 Task: Prepare the "User list" page setting.
Action: Mouse moved to (1102, 125)
Screenshot: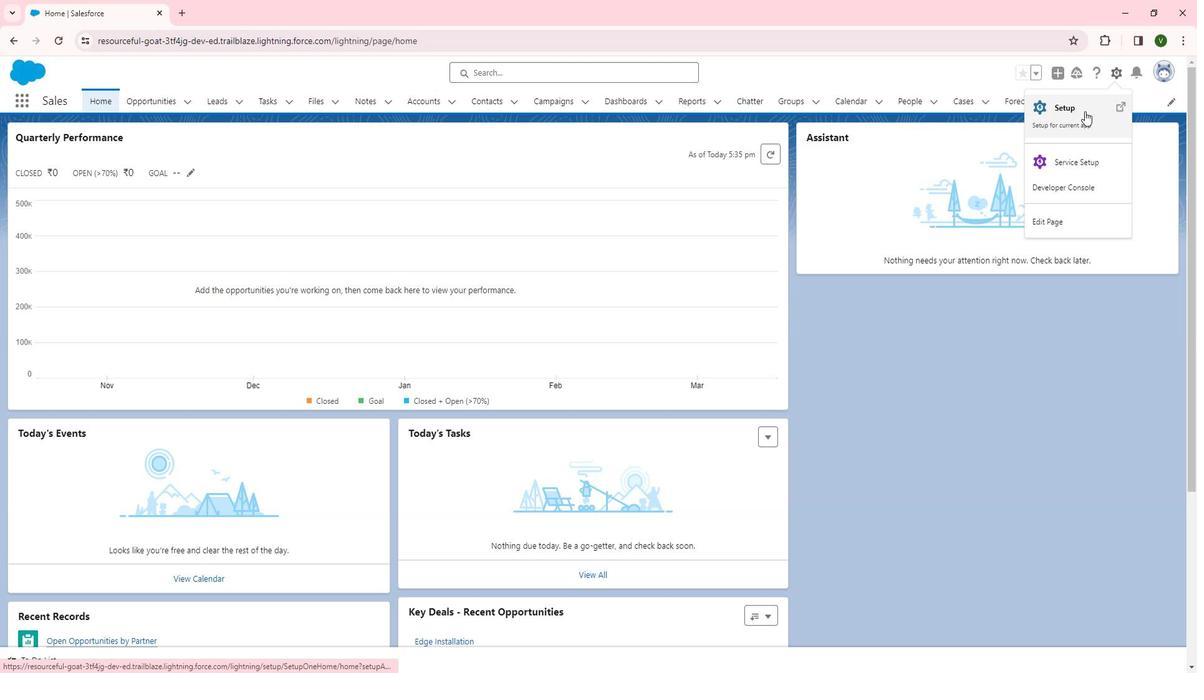 
Action: Mouse pressed left at (1102, 125)
Screenshot: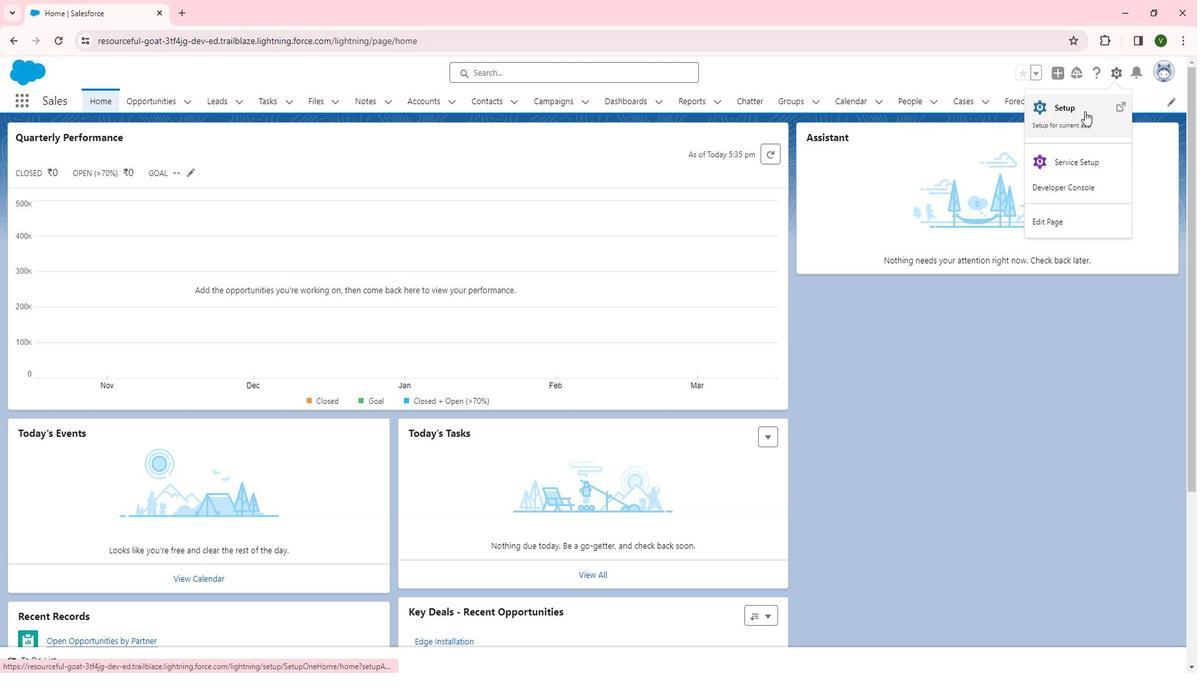 
Action: Mouse moved to (94, 508)
Screenshot: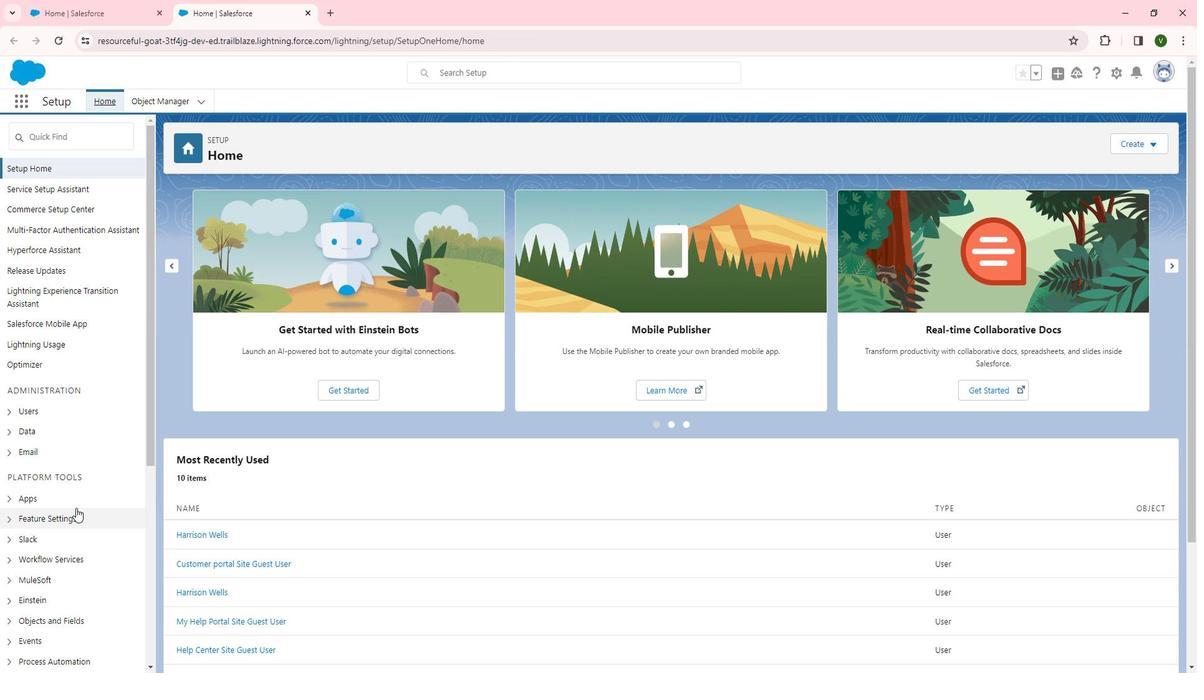 
Action: Mouse scrolled (94, 507) with delta (0, 0)
Screenshot: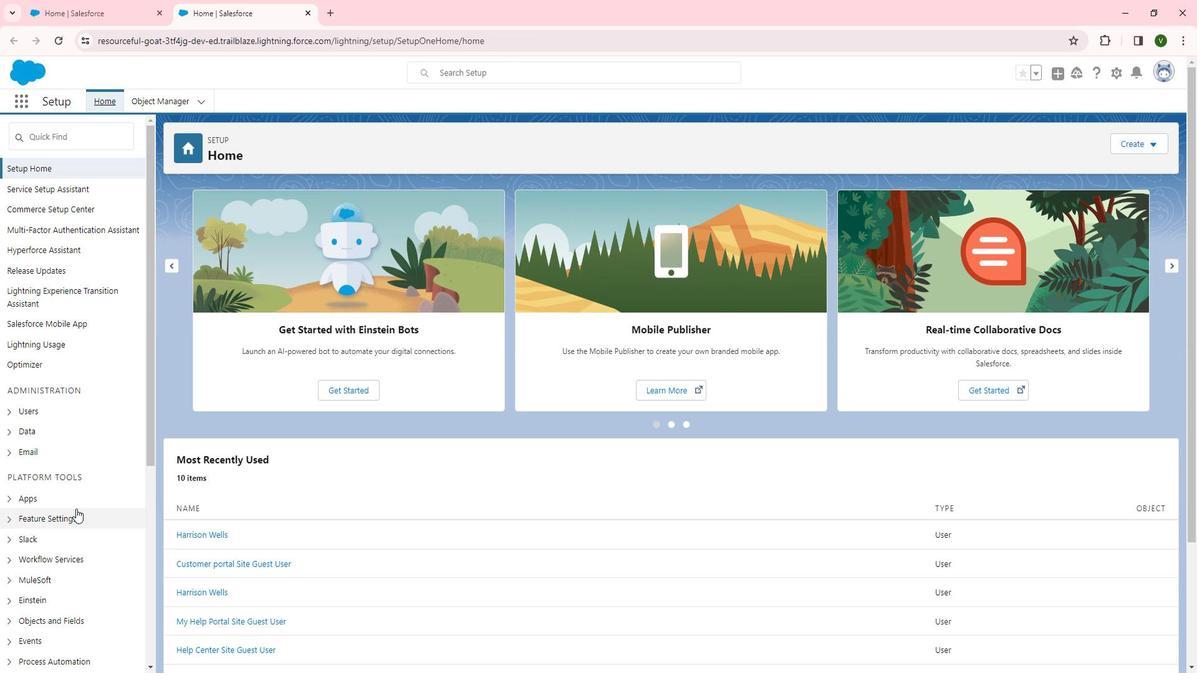 
Action: Mouse scrolled (94, 507) with delta (0, 0)
Screenshot: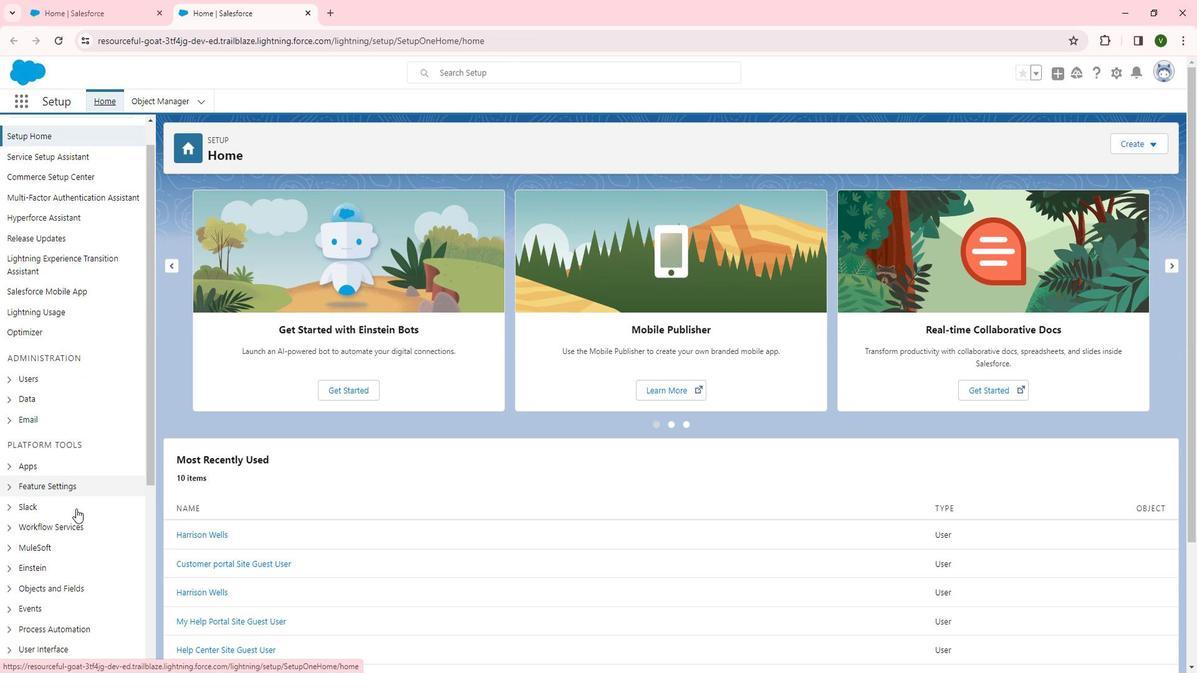 
Action: Mouse moved to (64, 390)
Screenshot: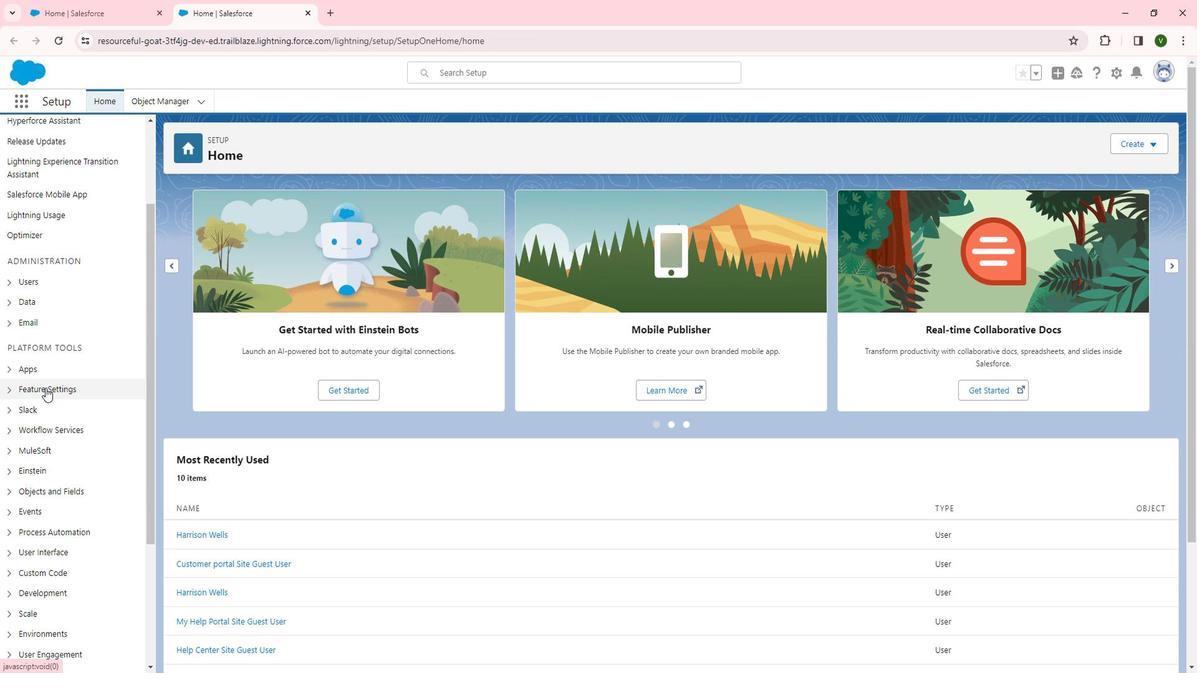 
Action: Mouse pressed left at (64, 390)
Screenshot: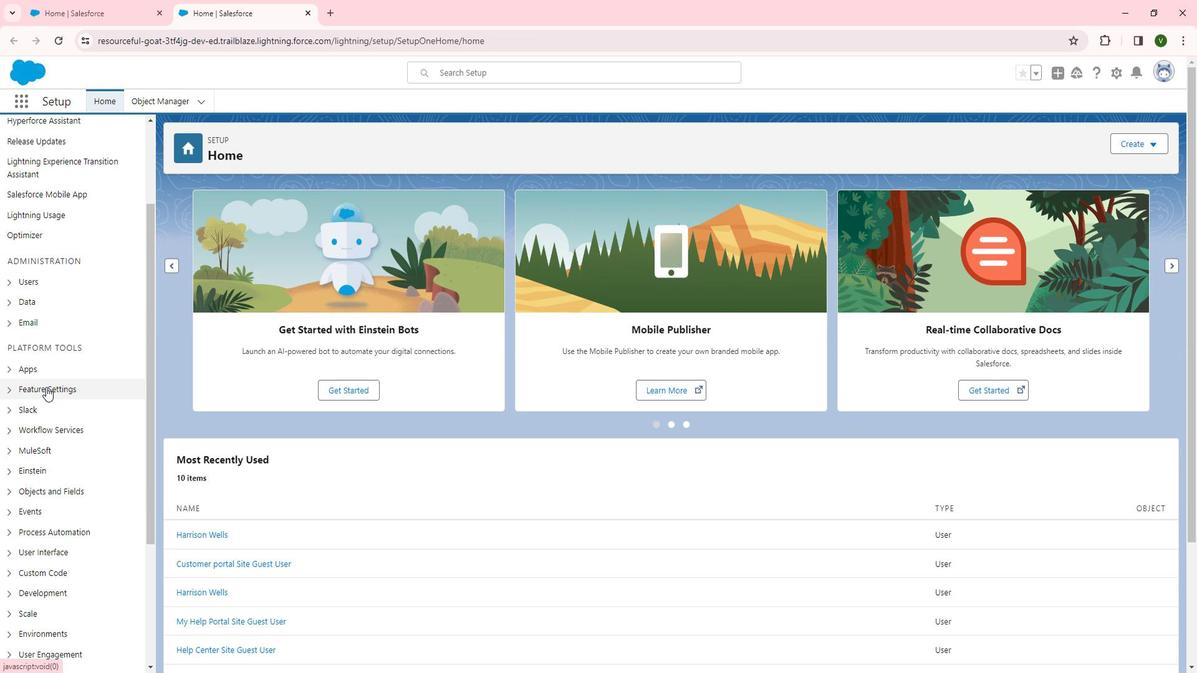 
Action: Mouse moved to (76, 487)
Screenshot: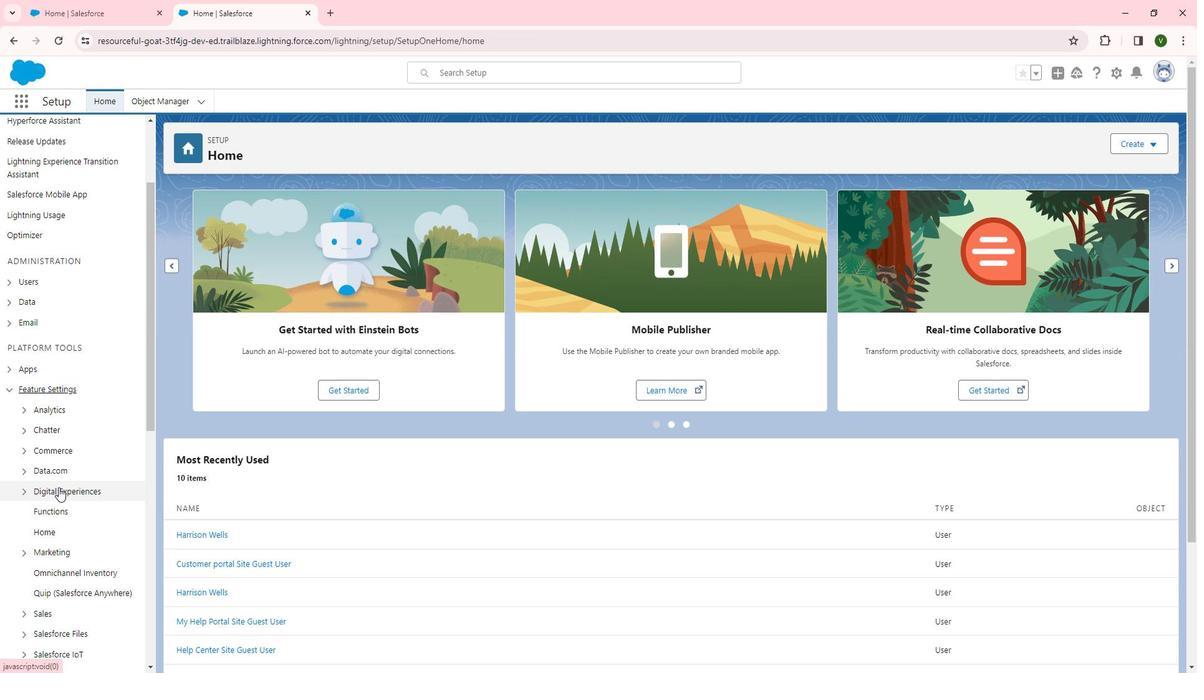 
Action: Mouse pressed left at (76, 487)
Screenshot: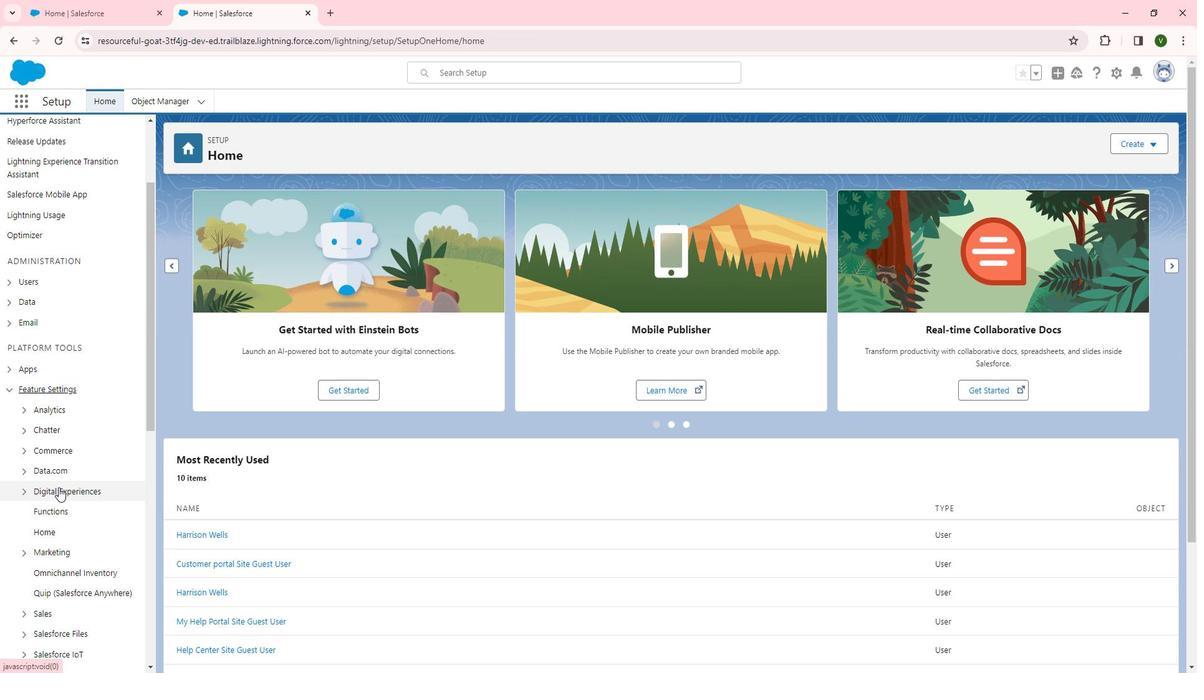 
Action: Mouse scrolled (76, 487) with delta (0, 0)
Screenshot: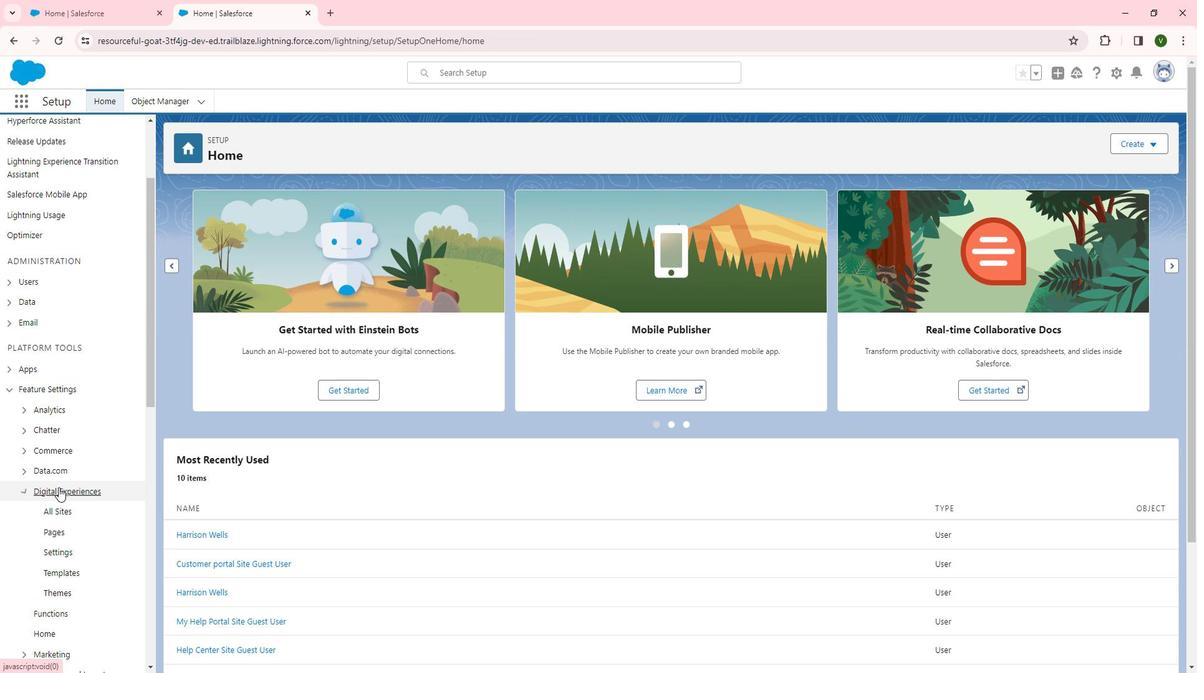 
Action: Mouse scrolled (76, 487) with delta (0, 0)
Screenshot: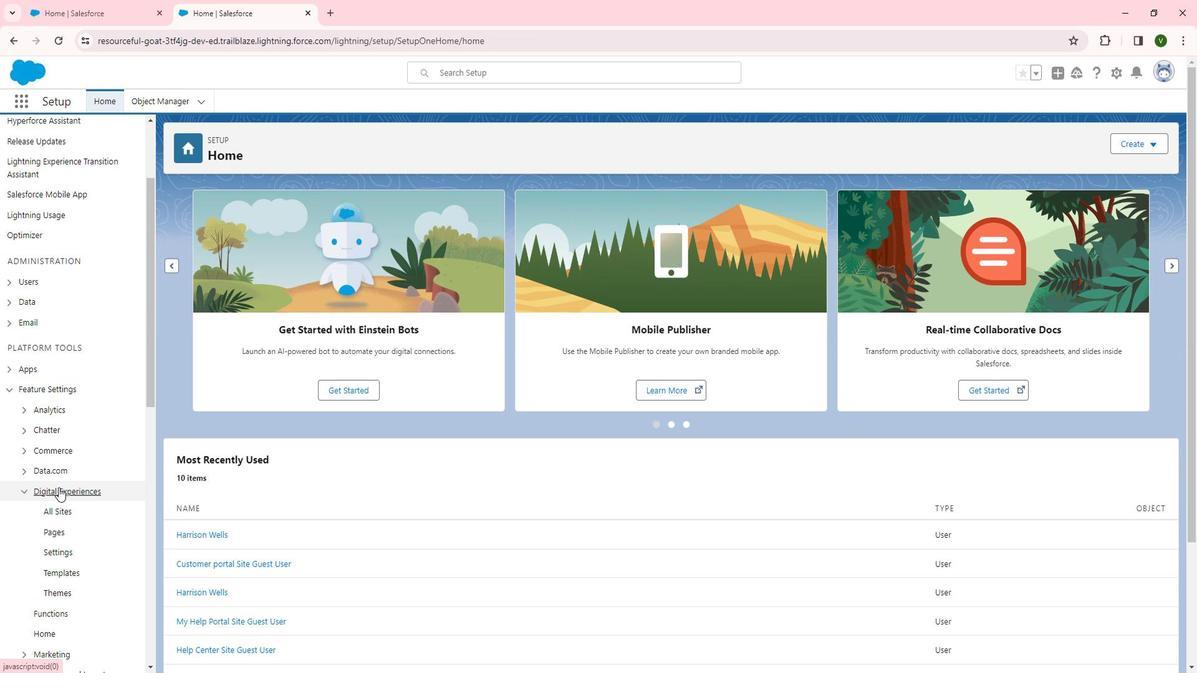 
Action: Mouse moved to (75, 385)
Screenshot: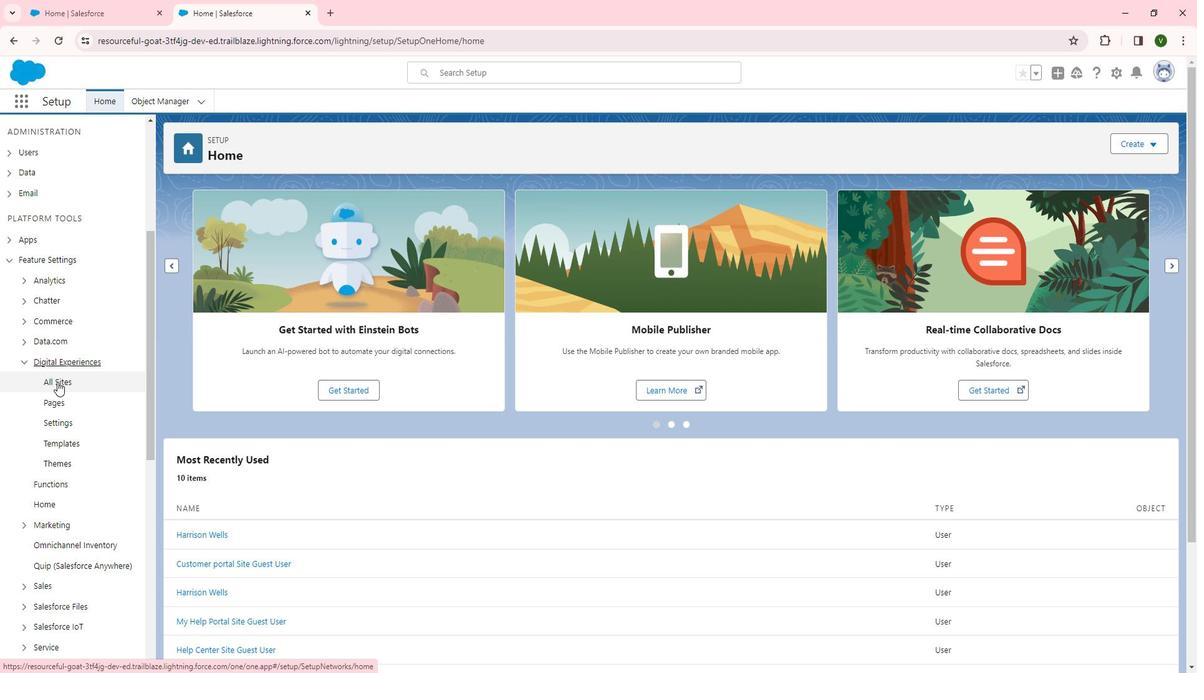 
Action: Mouse pressed left at (75, 385)
Screenshot: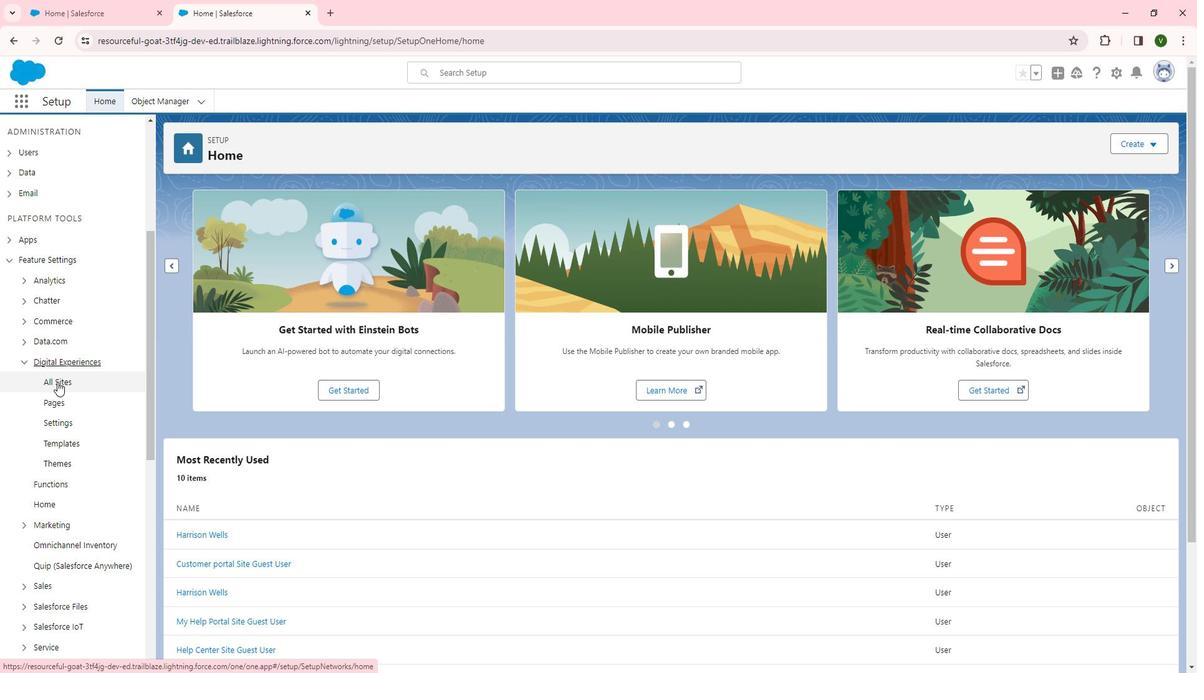 
Action: Mouse moved to (221, 332)
Screenshot: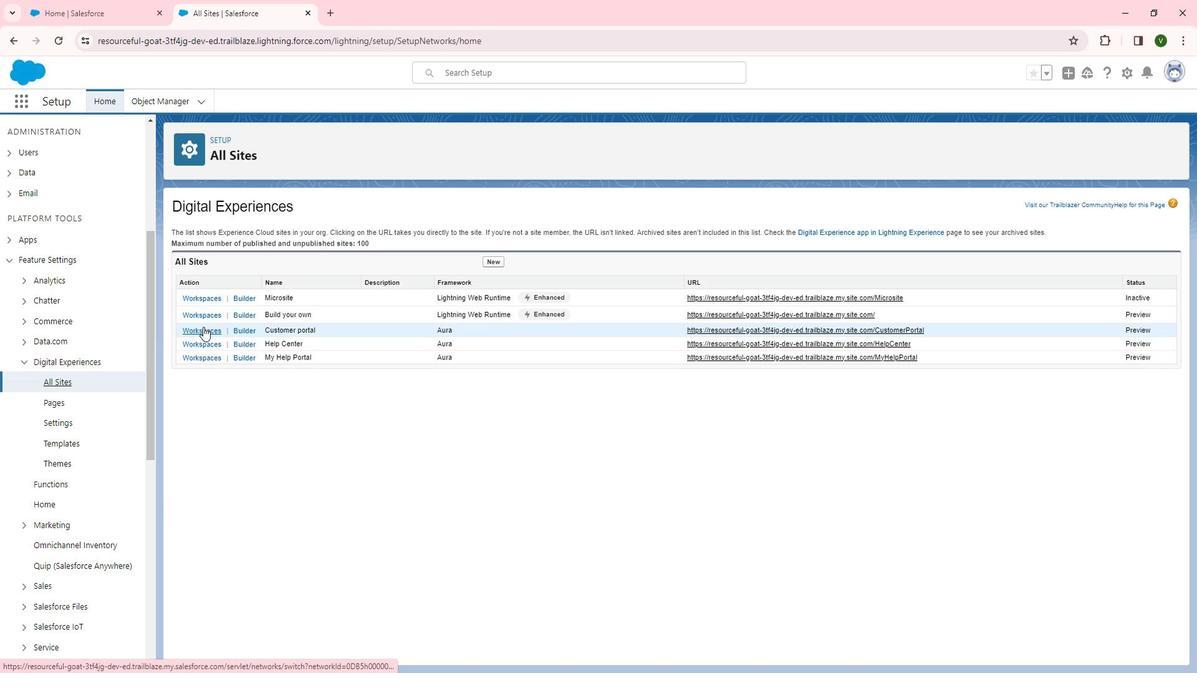 
Action: Mouse pressed left at (221, 332)
Screenshot: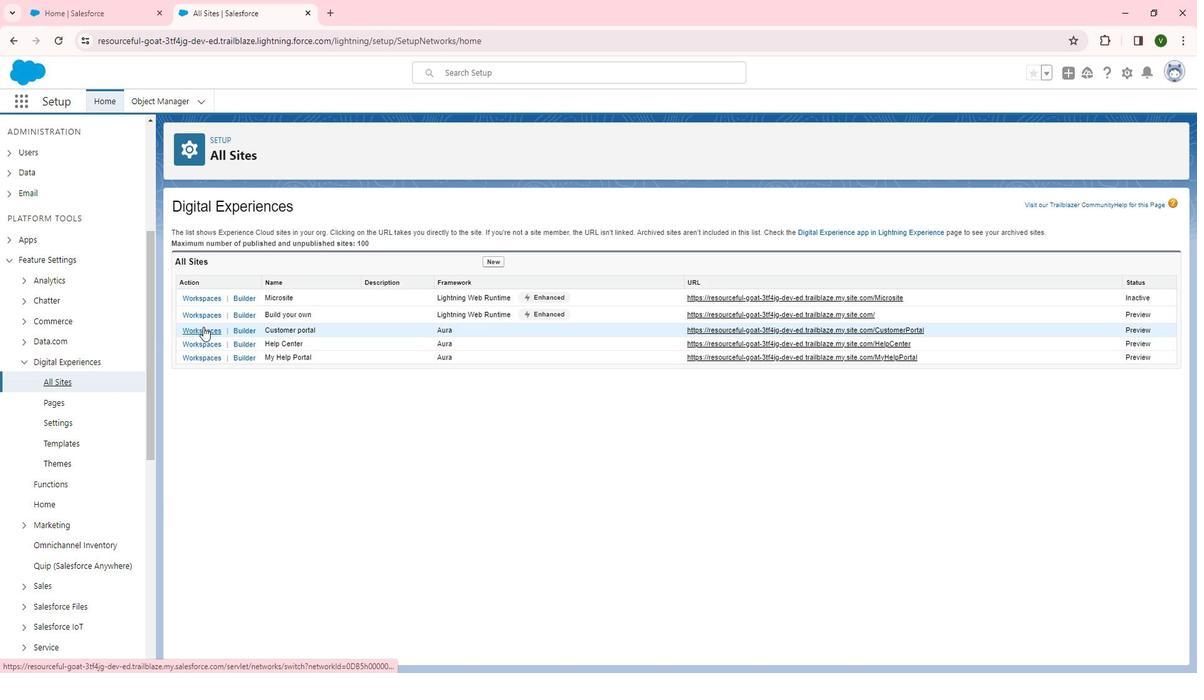 
Action: Mouse moved to (190, 309)
Screenshot: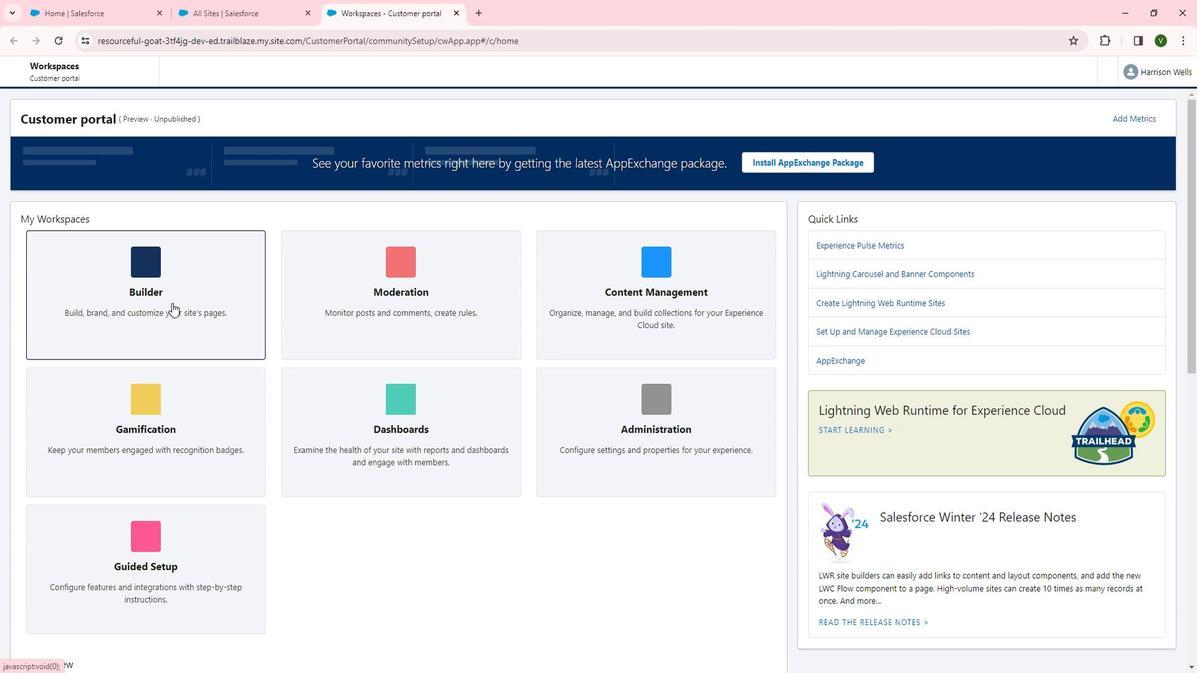 
Action: Mouse pressed left at (190, 309)
Screenshot: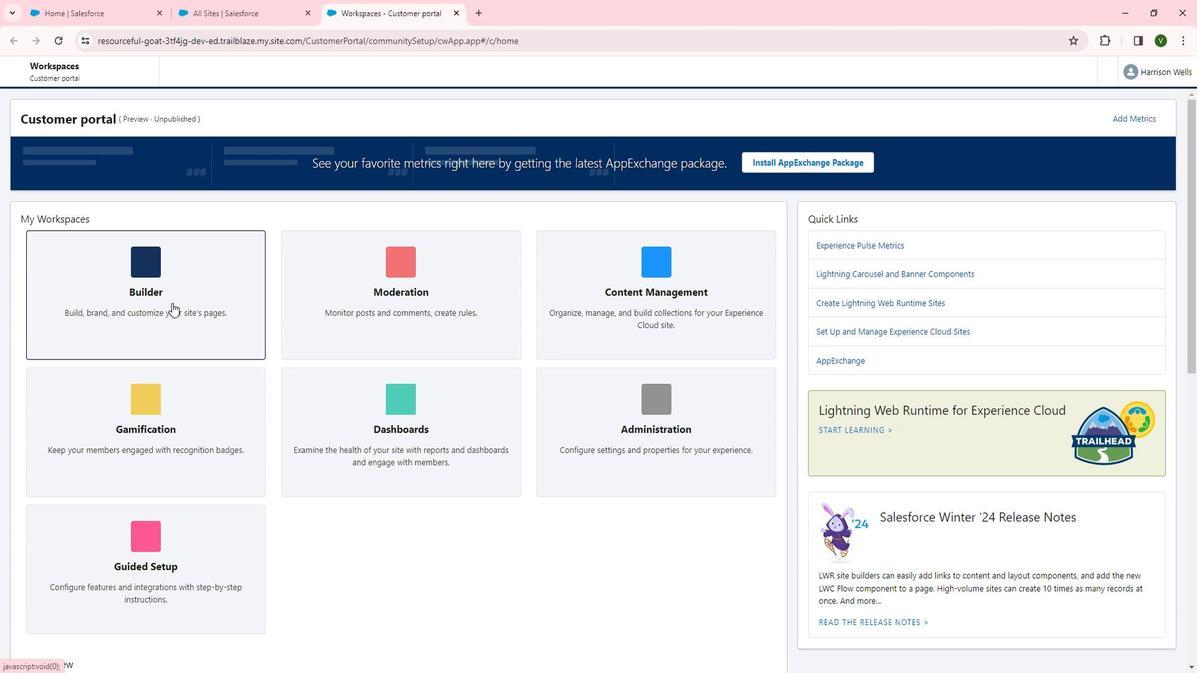 
Action: Mouse moved to (172, 89)
Screenshot: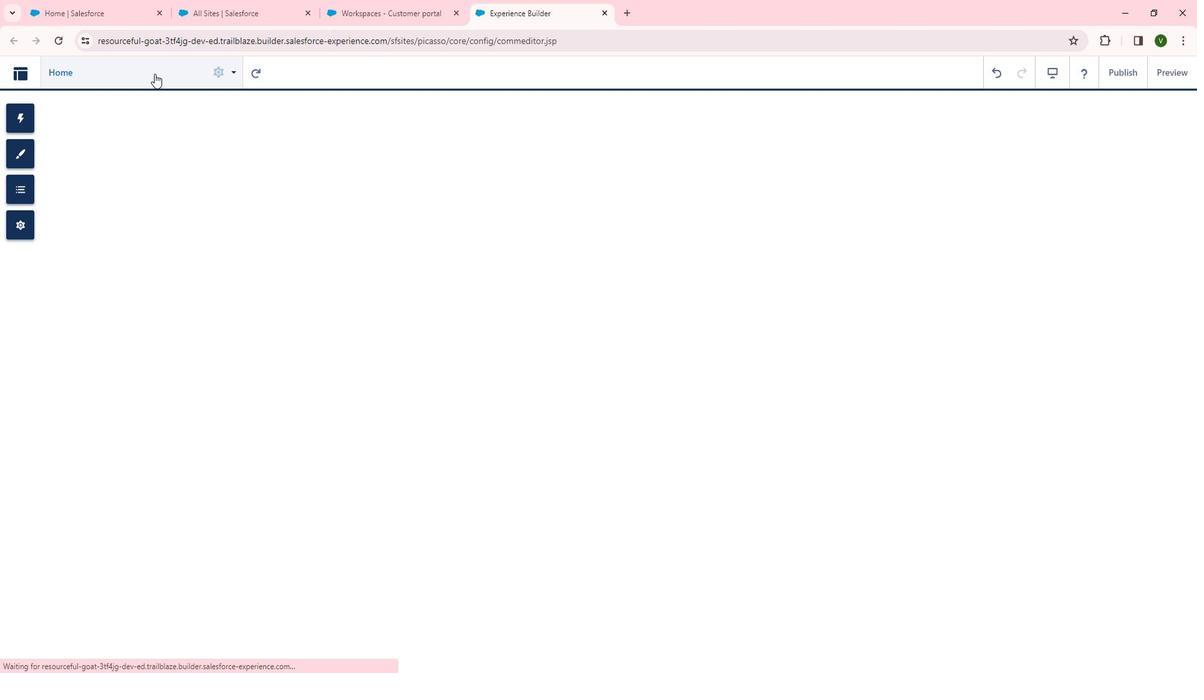 
Action: Mouse pressed left at (172, 89)
Screenshot: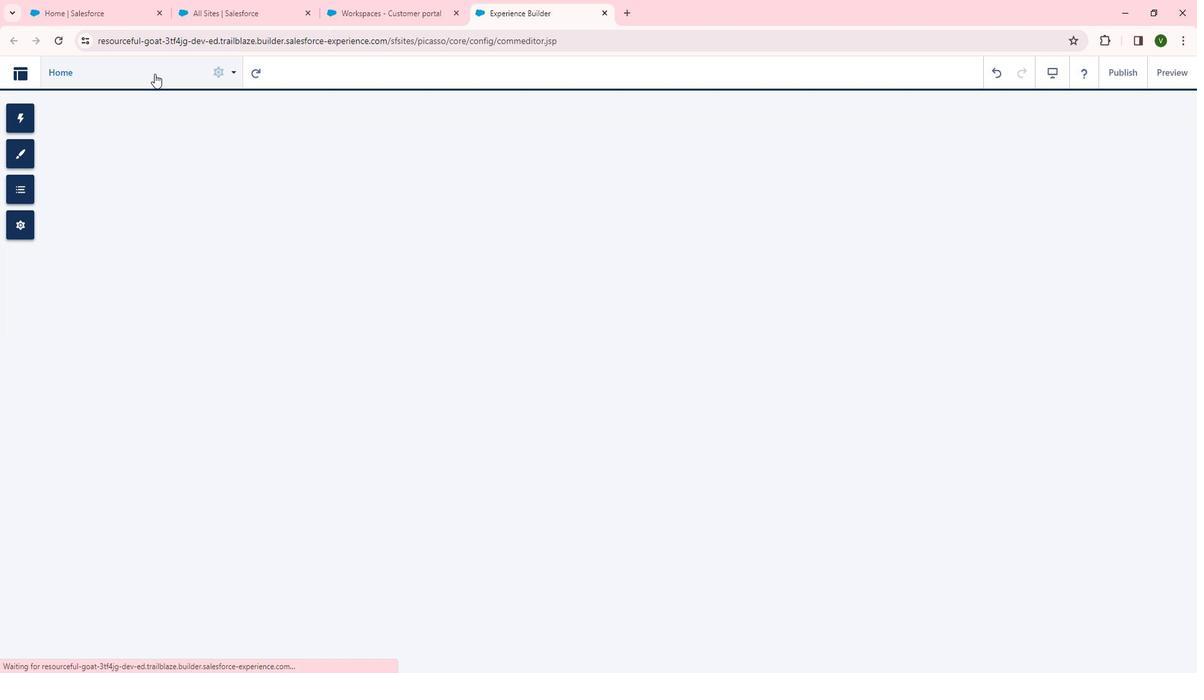
Action: Mouse moved to (172, 372)
Screenshot: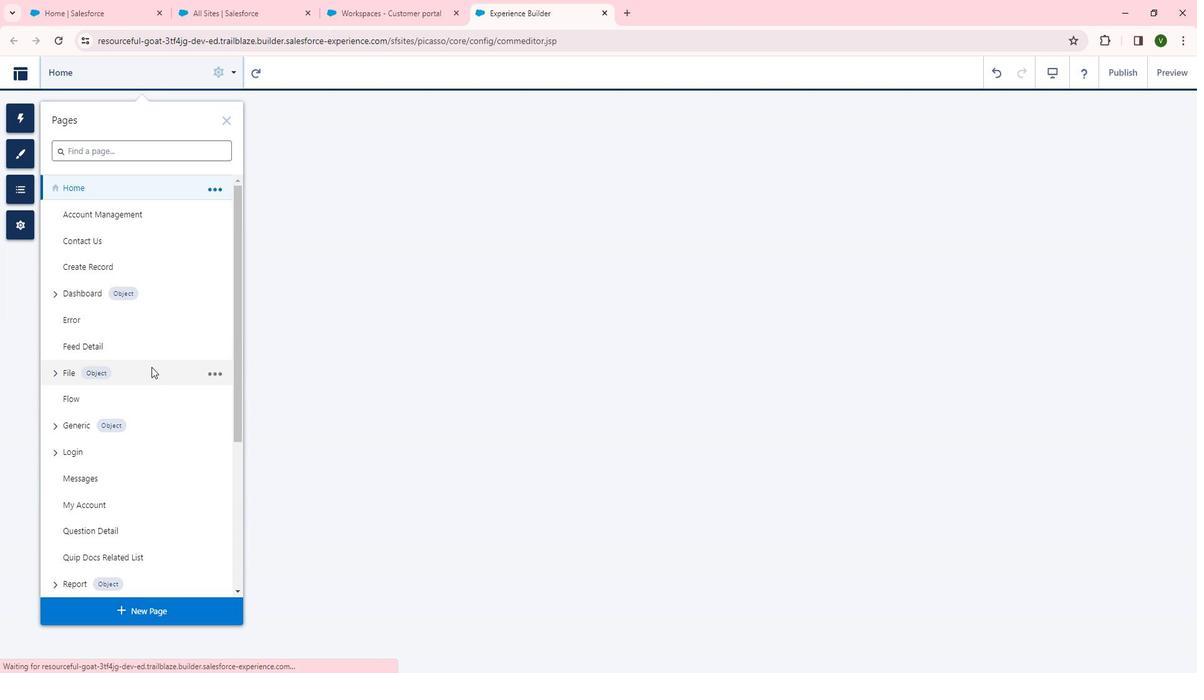 
Action: Mouse scrolled (172, 371) with delta (0, 0)
Screenshot: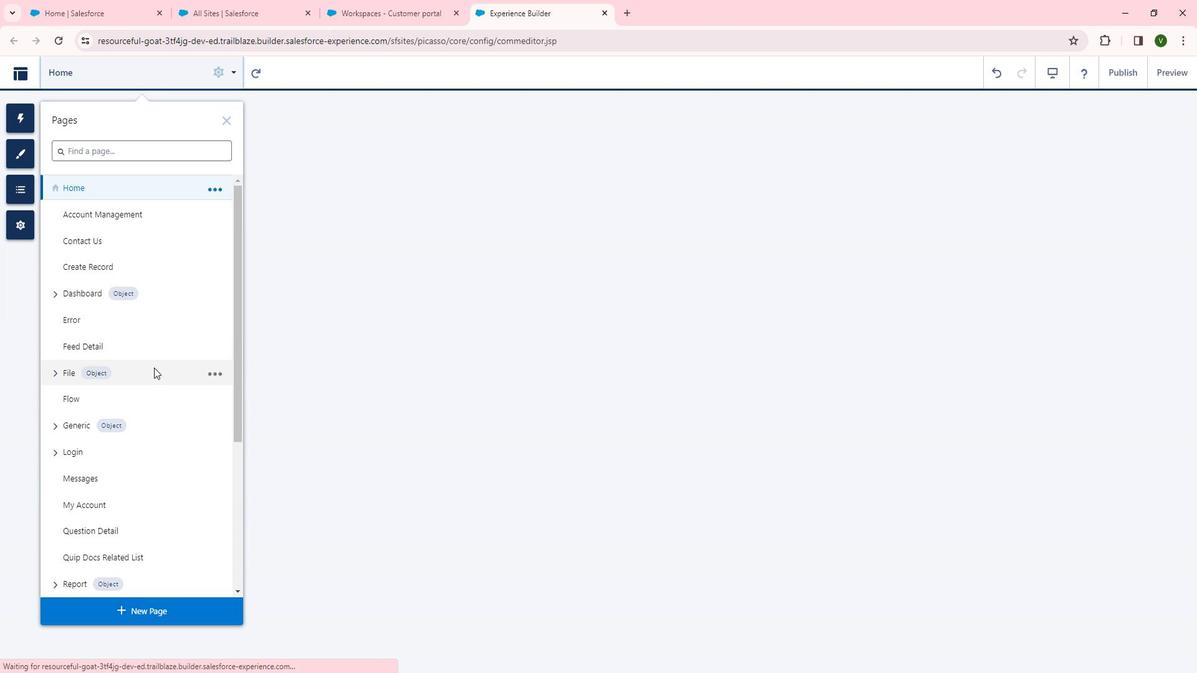 
Action: Mouse scrolled (172, 371) with delta (0, 0)
Screenshot: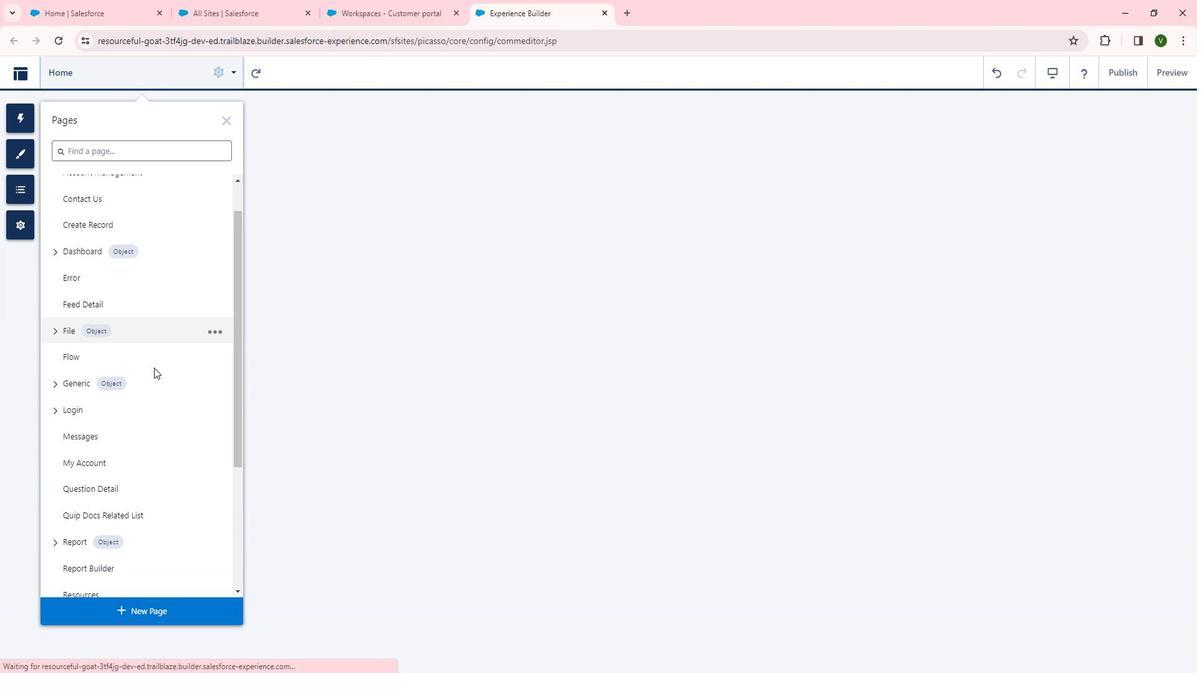 
Action: Mouse scrolled (172, 371) with delta (0, 0)
Screenshot: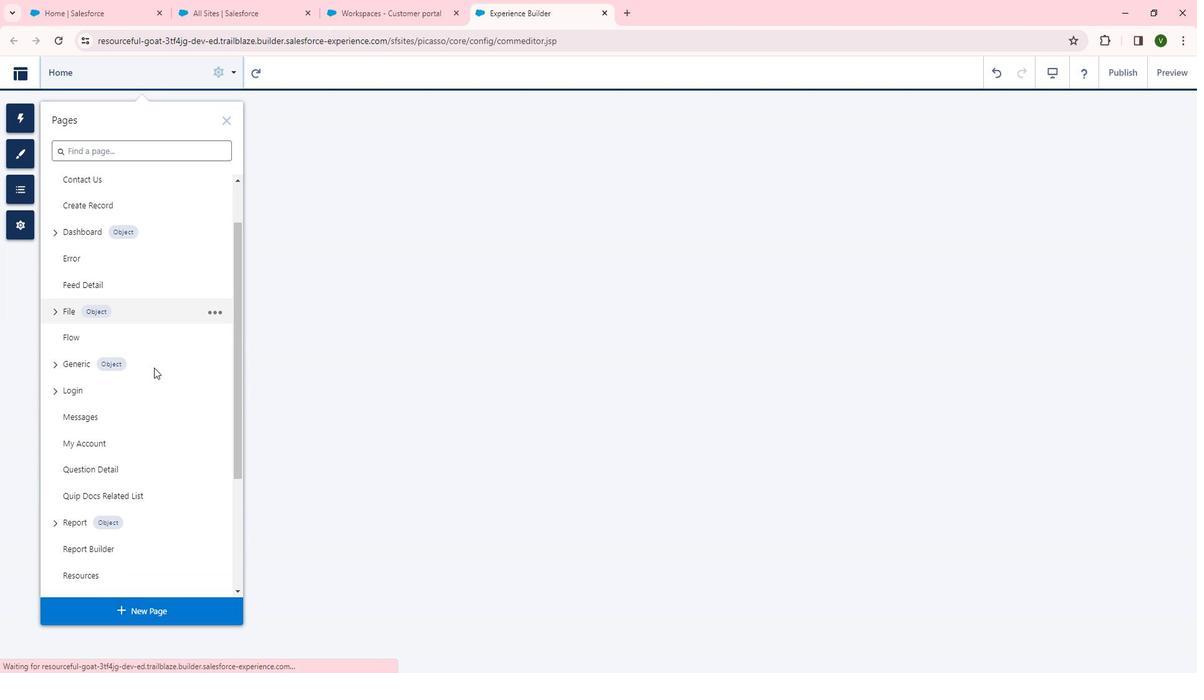 
Action: Mouse scrolled (172, 371) with delta (0, 0)
Screenshot: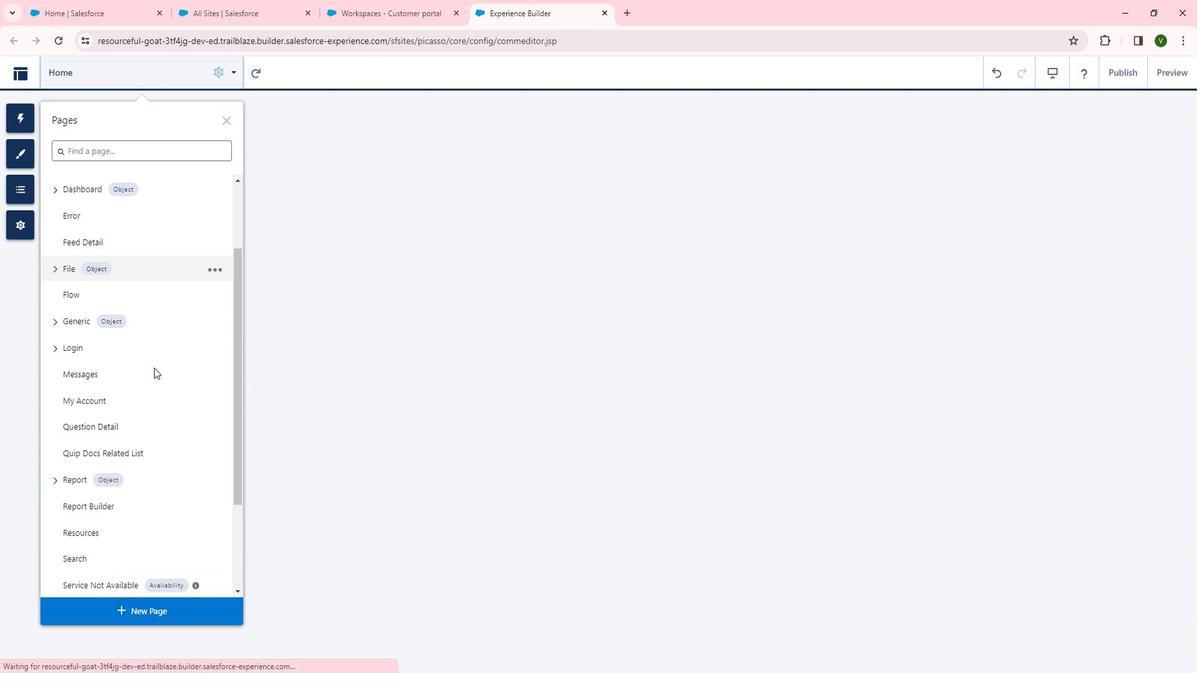 
Action: Mouse scrolled (172, 371) with delta (0, 0)
Screenshot: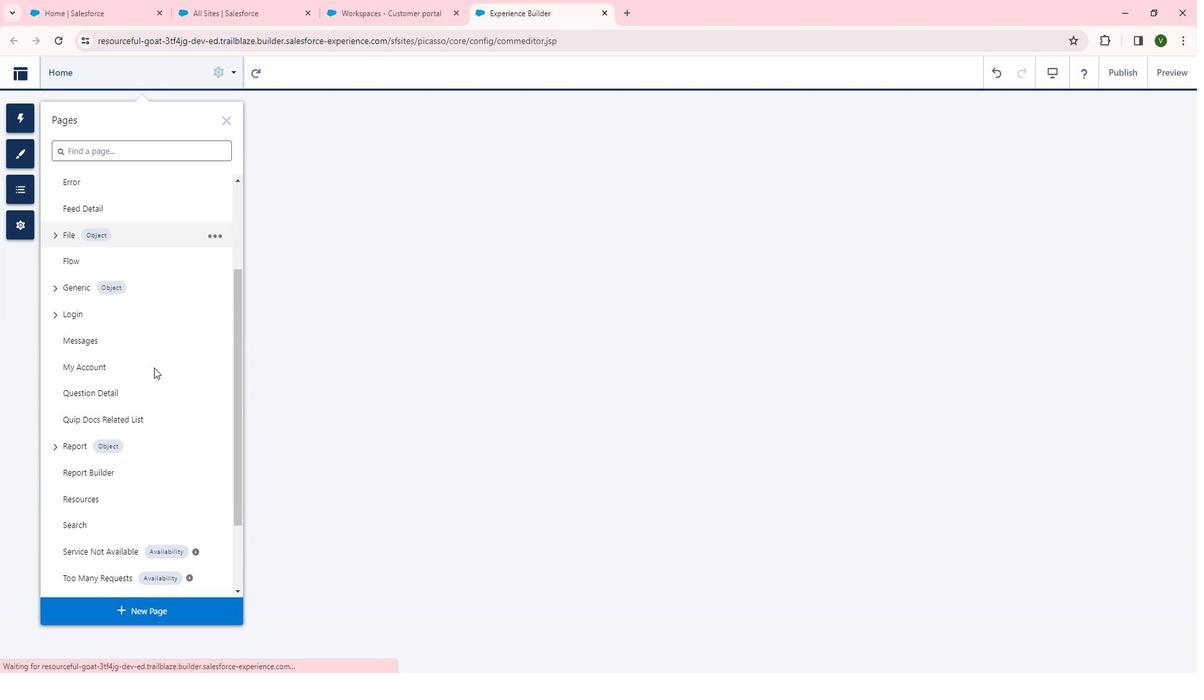 
Action: Mouse moved to (153, 397)
Screenshot: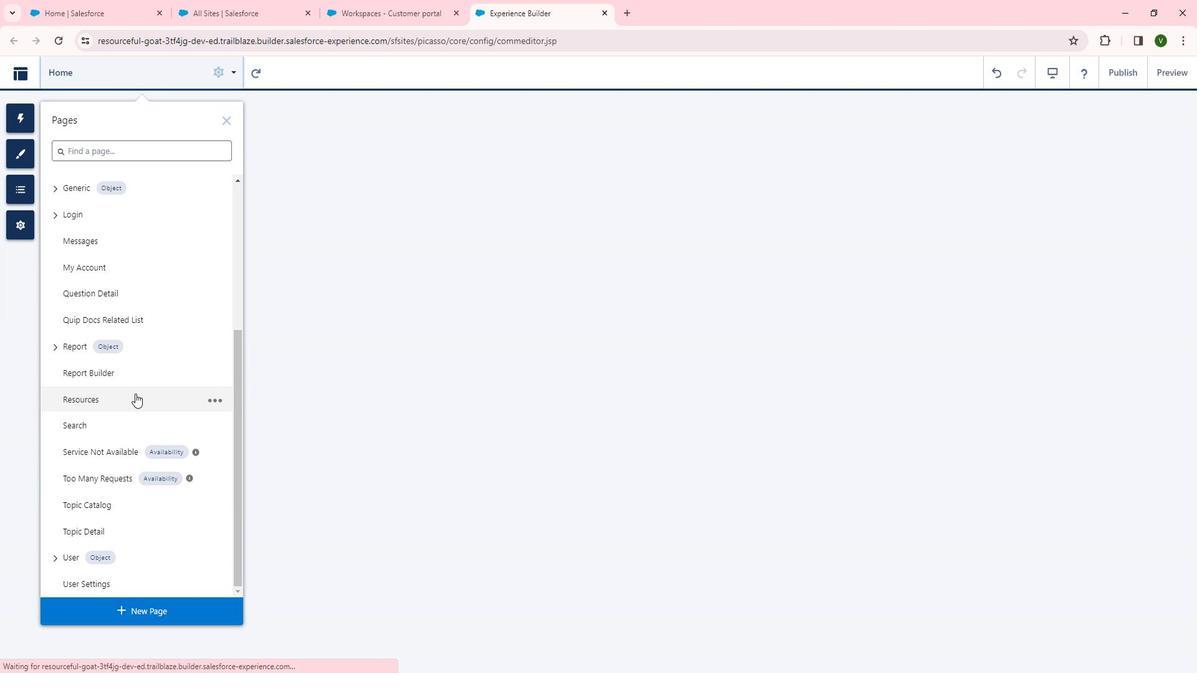 
Action: Mouse scrolled (153, 396) with delta (0, 0)
Screenshot: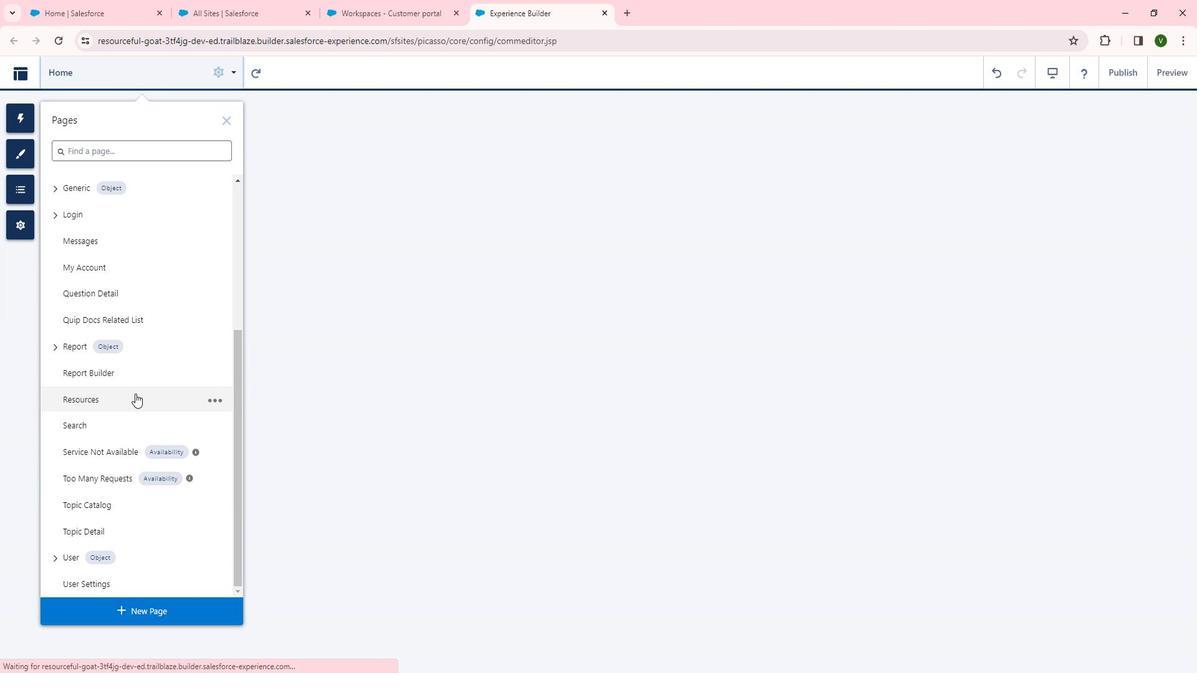 
Action: Mouse moved to (151, 399)
Screenshot: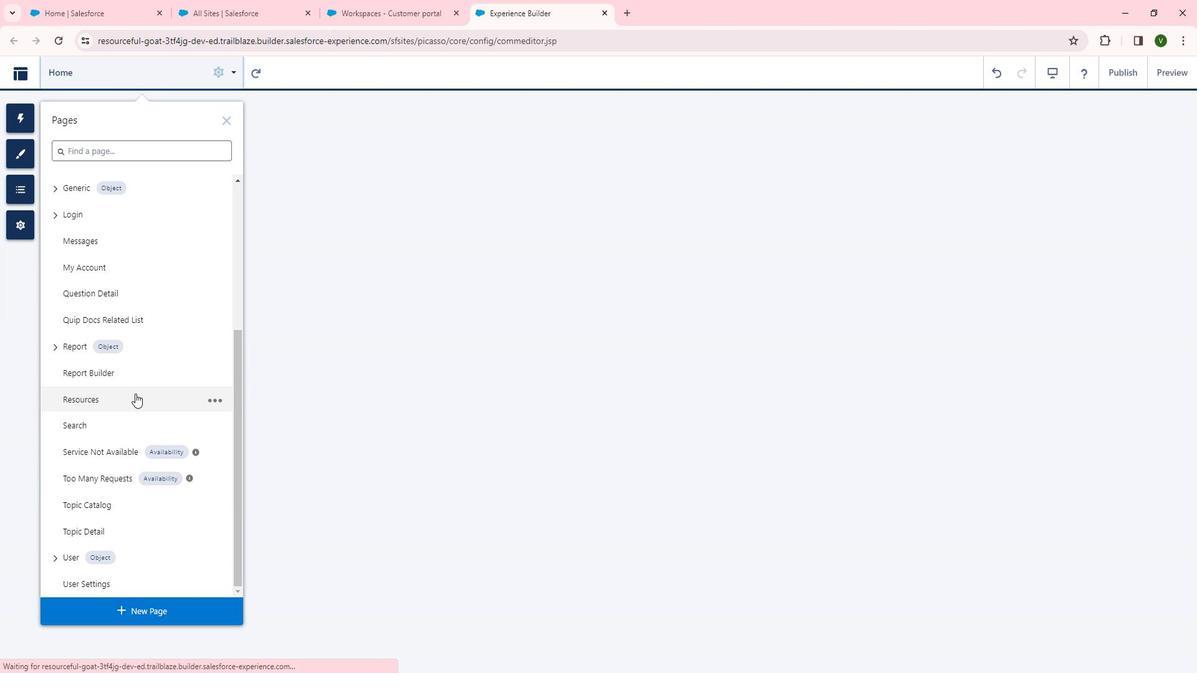 
Action: Mouse scrolled (151, 399) with delta (0, 0)
Screenshot: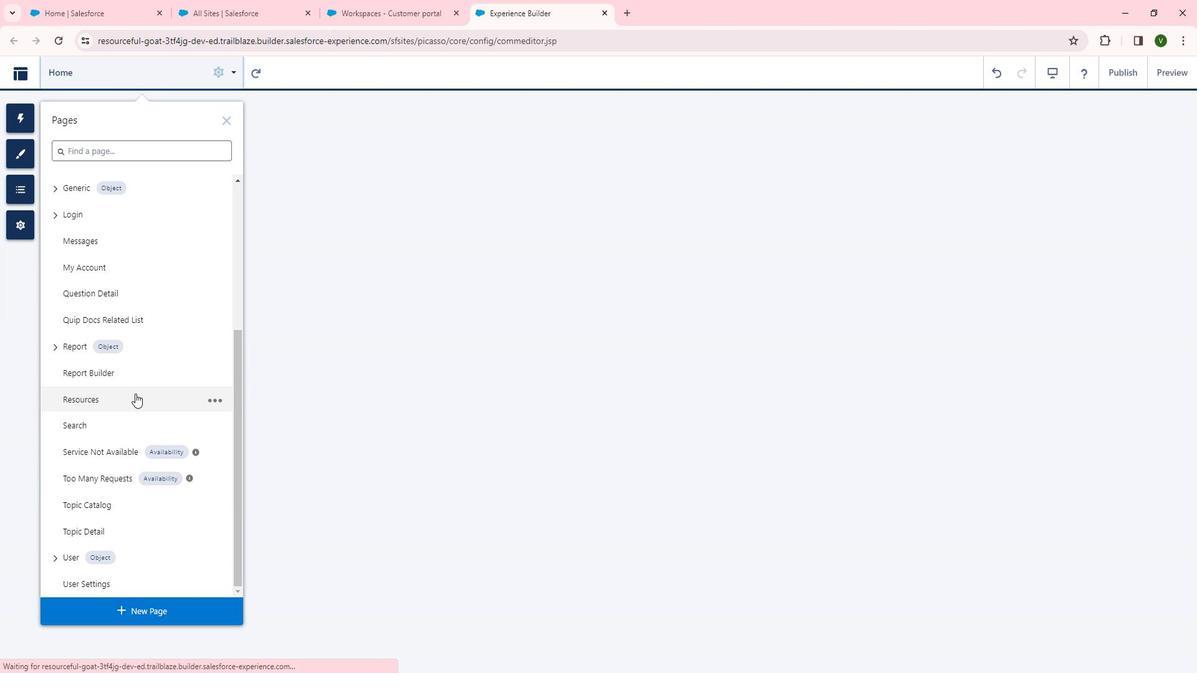 
Action: Mouse scrolled (151, 399) with delta (0, 0)
Screenshot: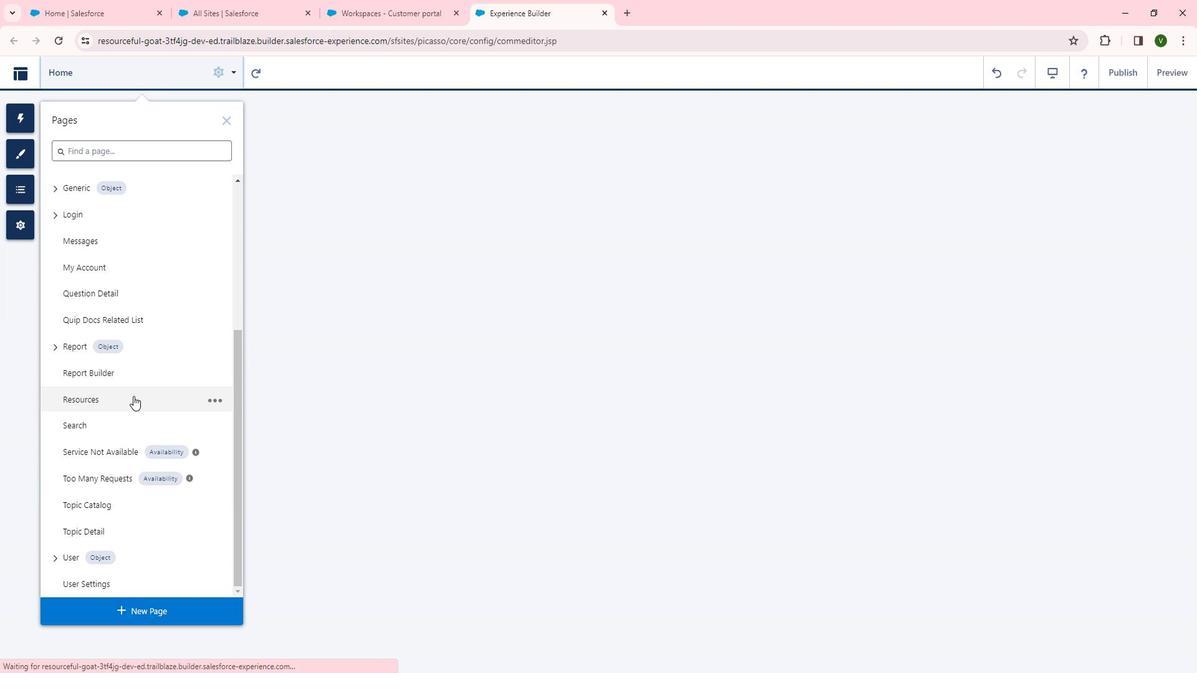 
Action: Mouse scrolled (151, 399) with delta (0, 0)
Screenshot: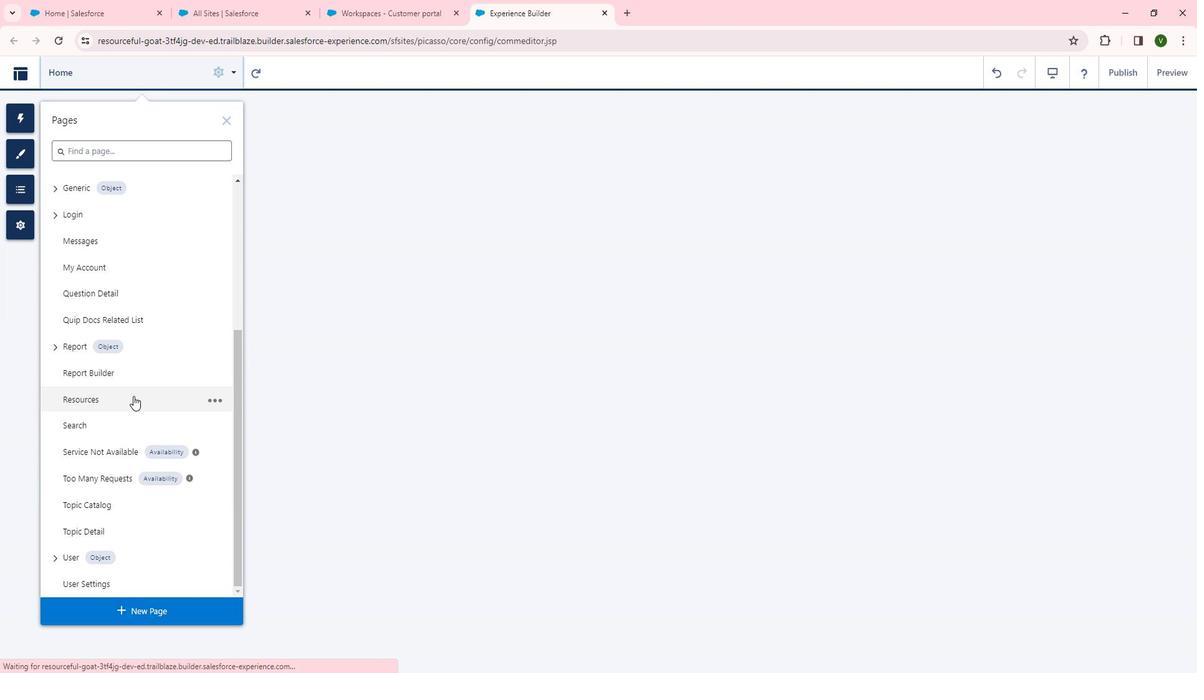 
Action: Mouse moved to (71, 554)
Screenshot: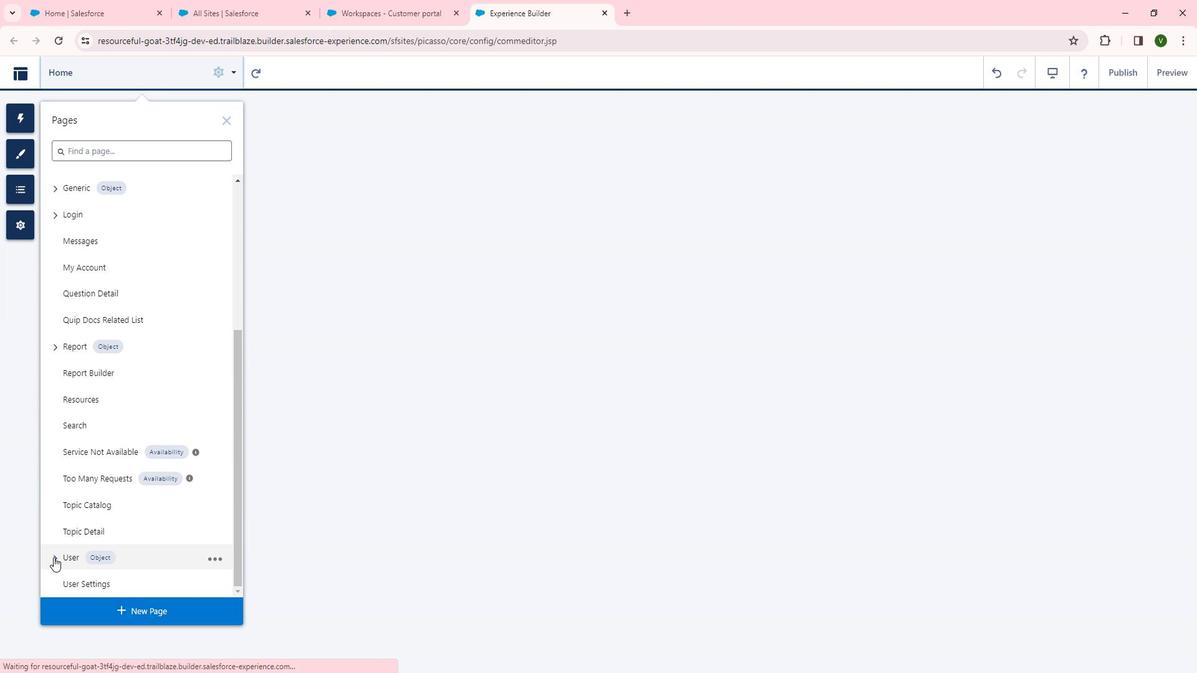 
Action: Mouse pressed left at (71, 554)
Screenshot: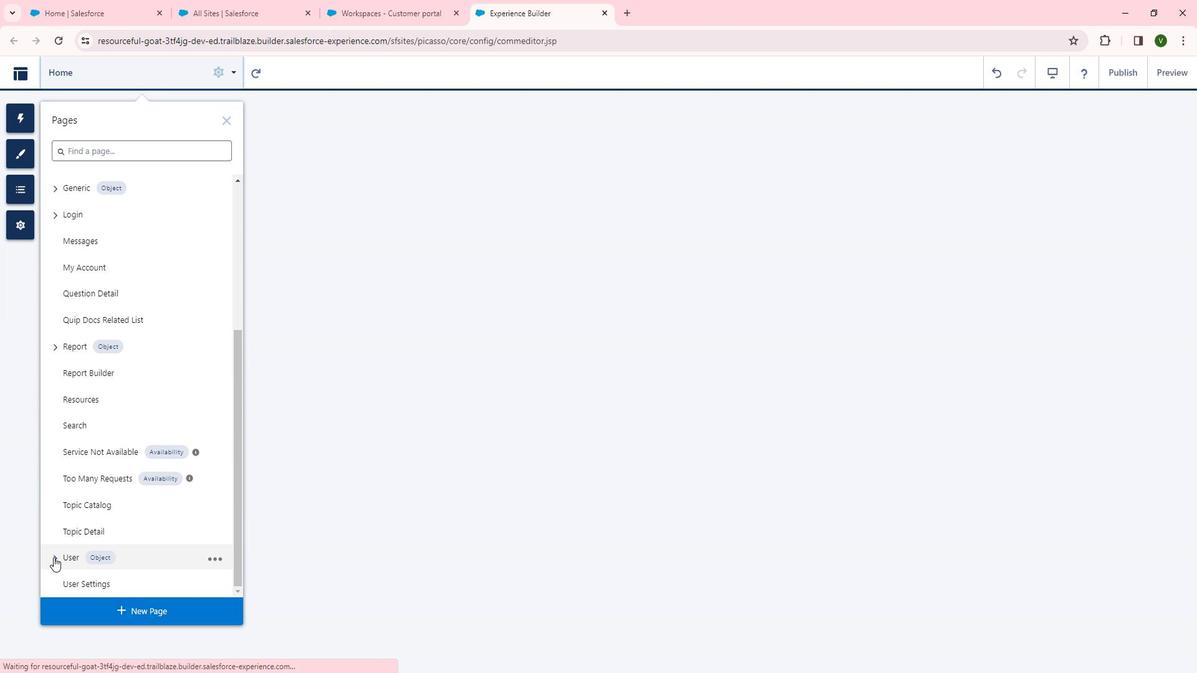 
Action: Mouse moved to (178, 543)
Screenshot: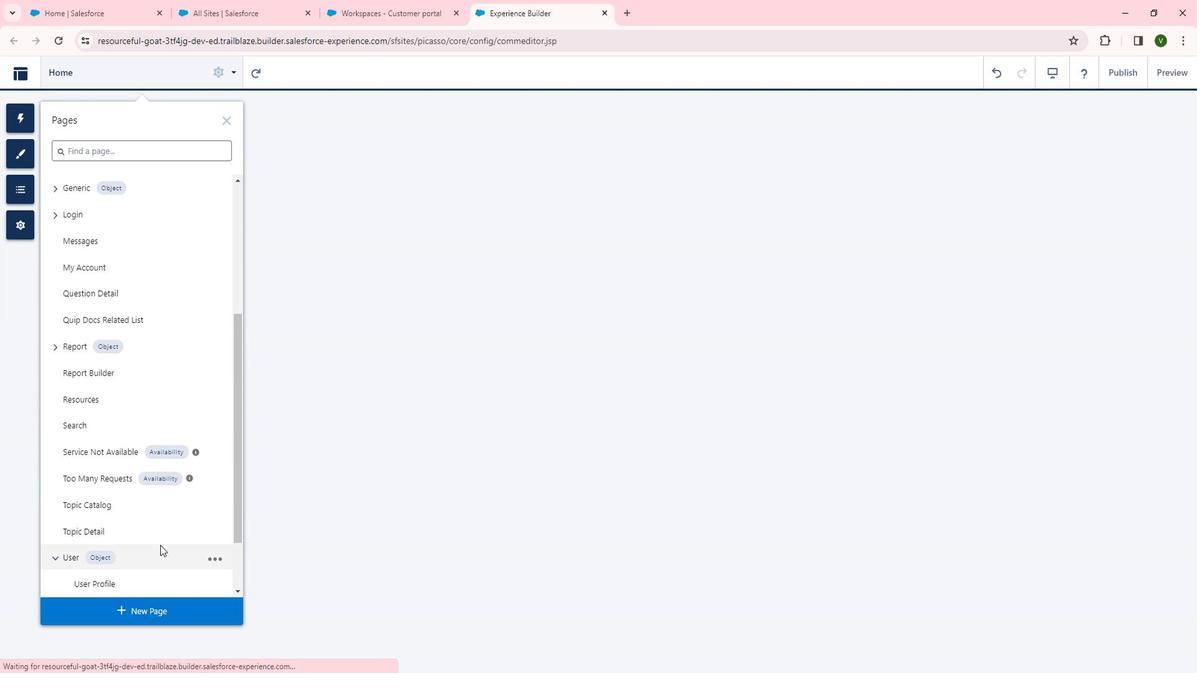 
Action: Mouse scrolled (178, 542) with delta (0, 0)
Screenshot: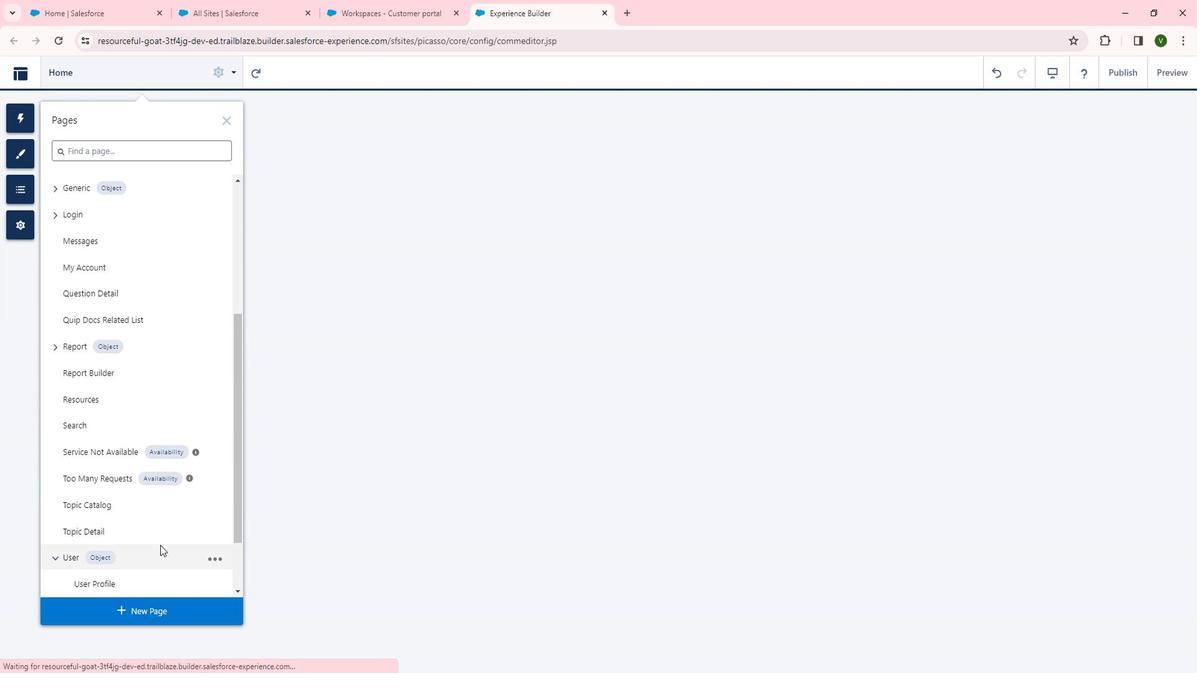 
Action: Mouse moved to (179, 542)
Screenshot: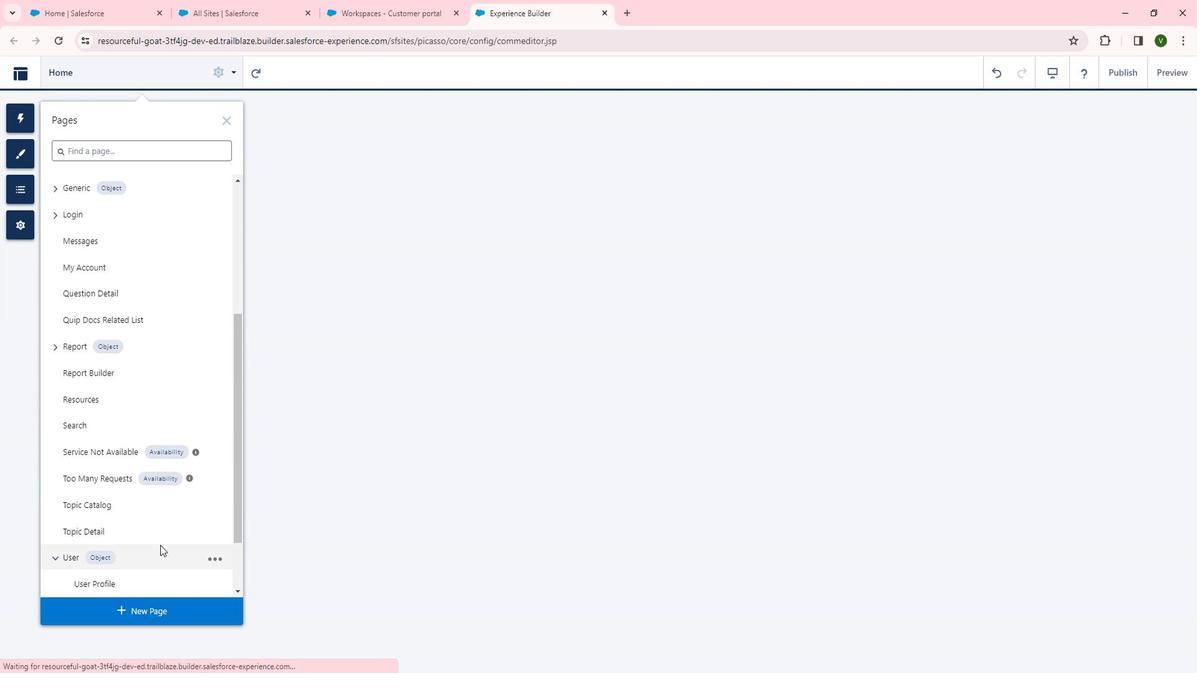 
Action: Mouse scrolled (179, 541) with delta (0, 0)
Screenshot: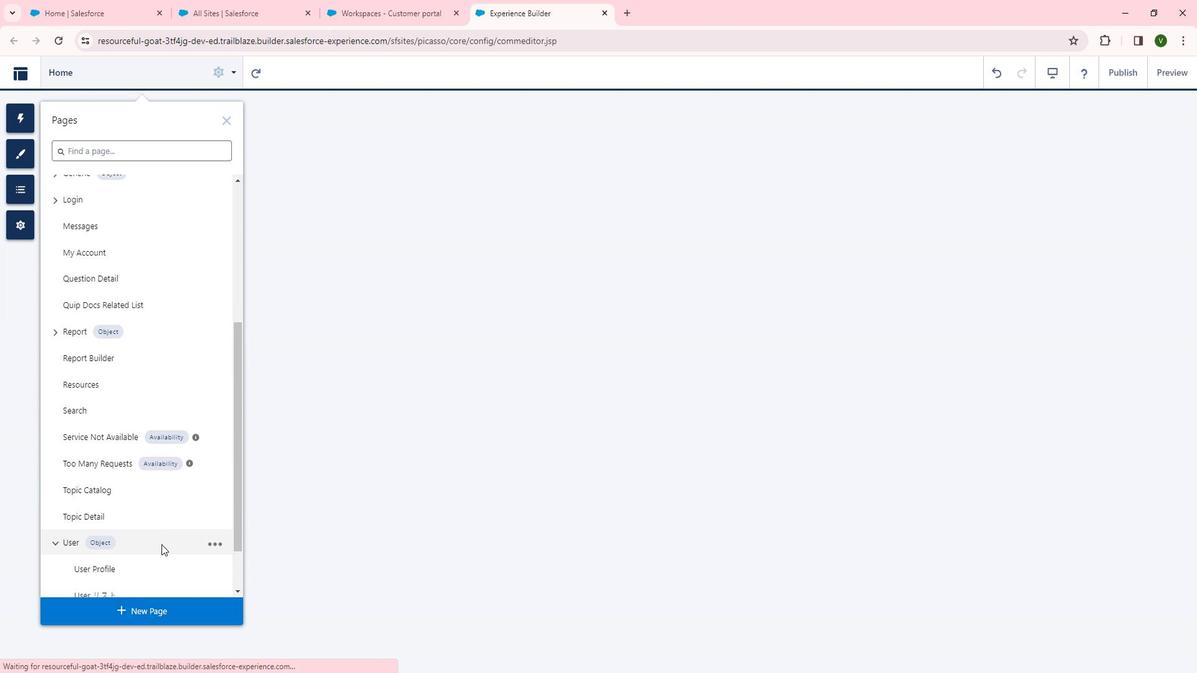 
Action: Mouse moved to (168, 533)
Screenshot: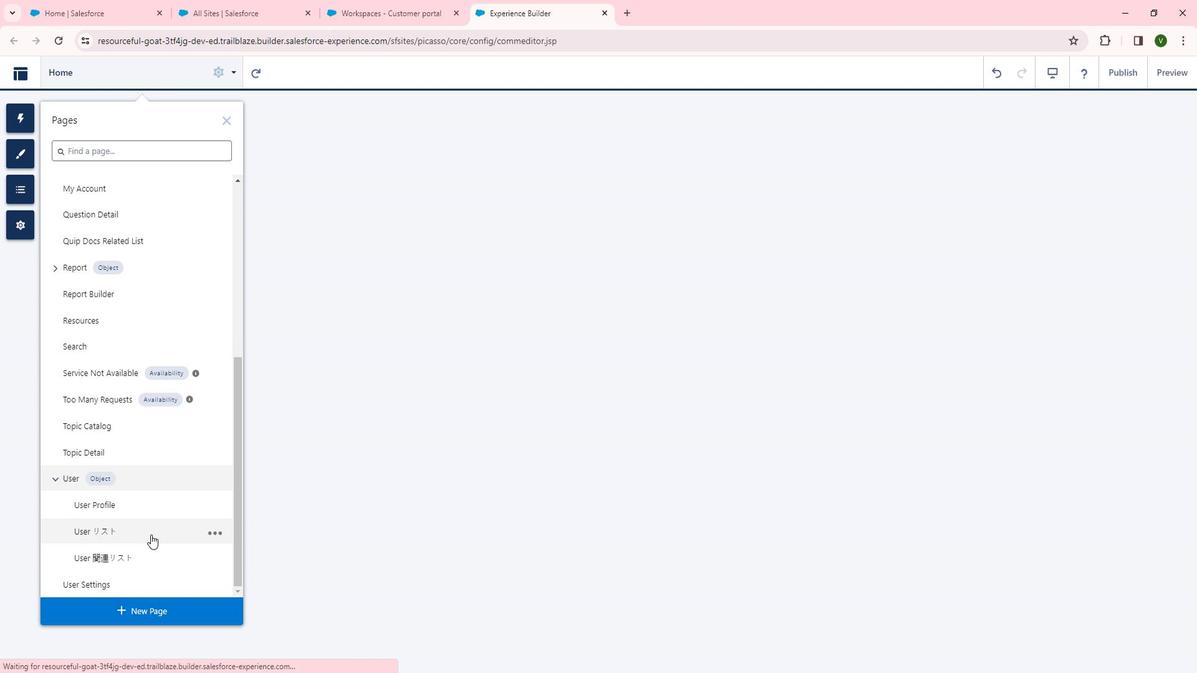 
Action: Mouse pressed left at (168, 533)
Screenshot: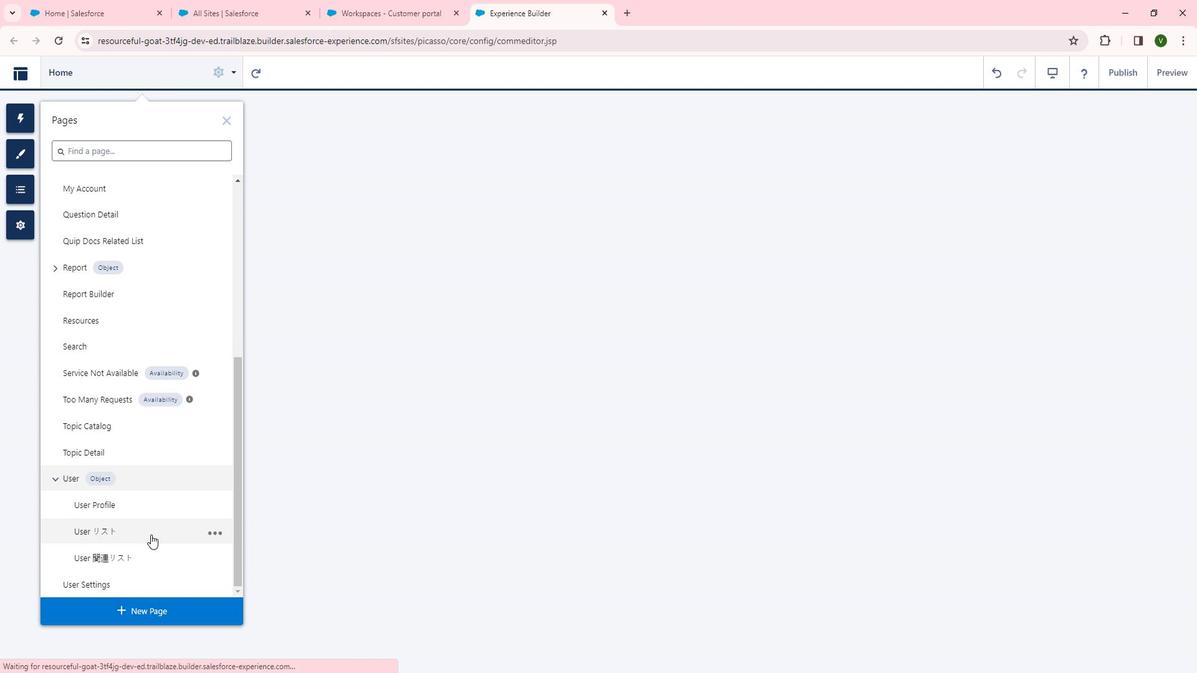 
Action: Mouse moved to (190, 94)
Screenshot: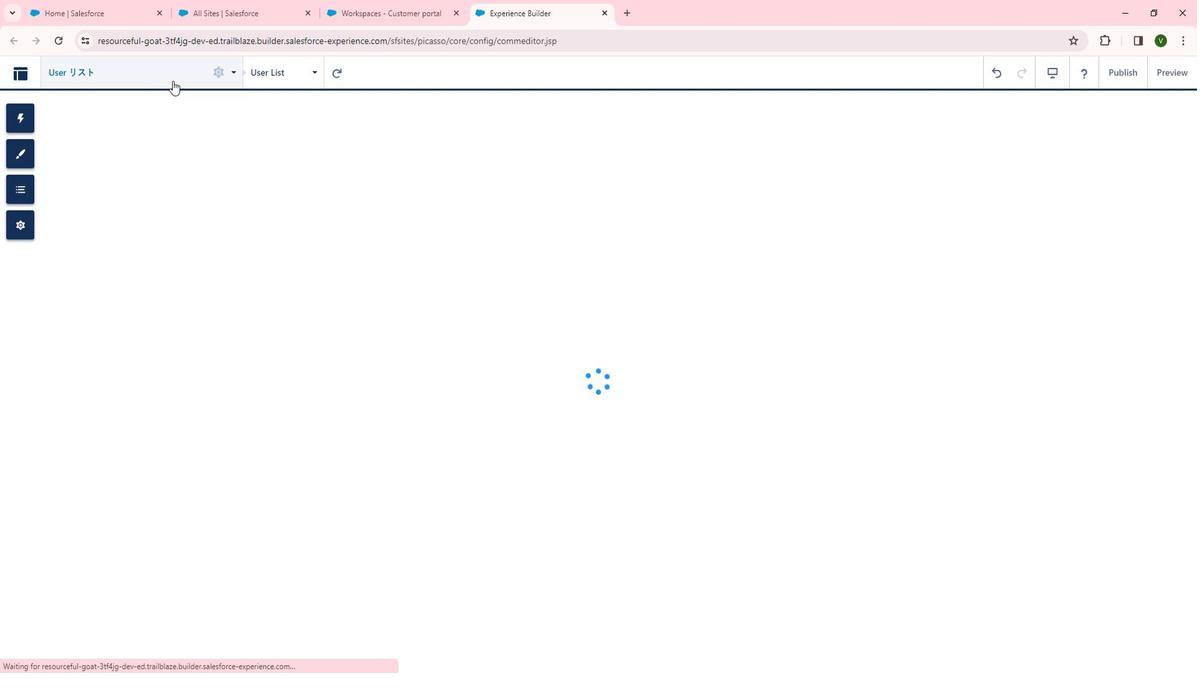 
Action: Mouse pressed left at (190, 94)
Screenshot: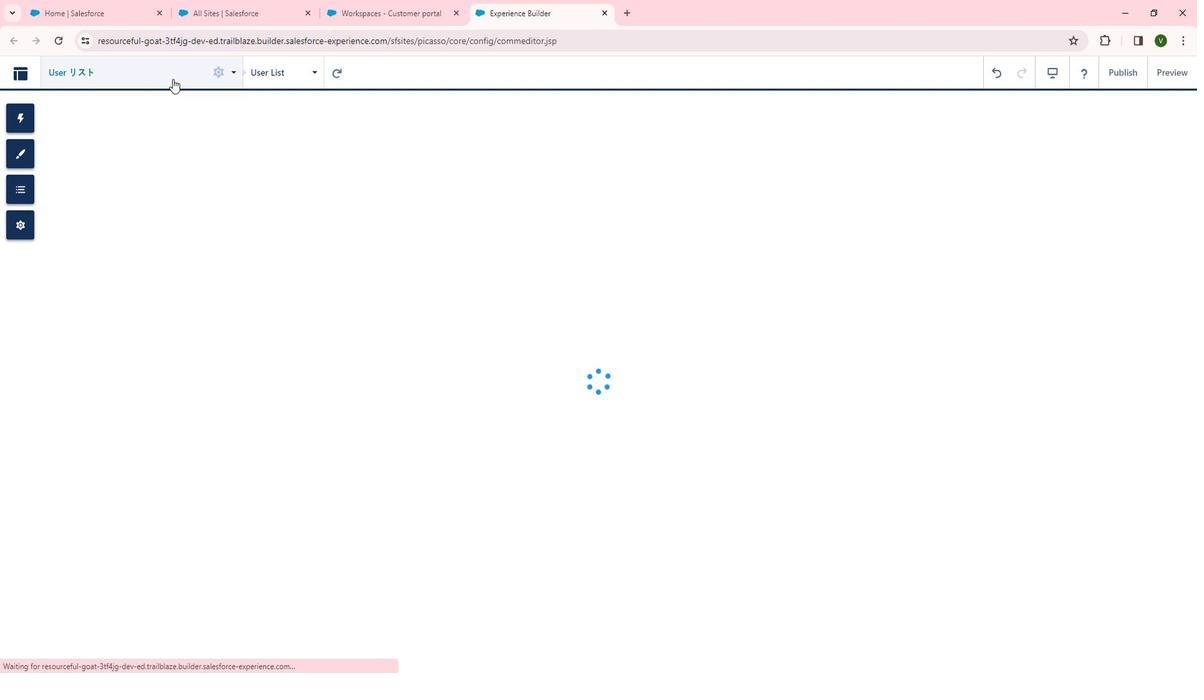 
Action: Mouse moved to (228, 531)
Screenshot: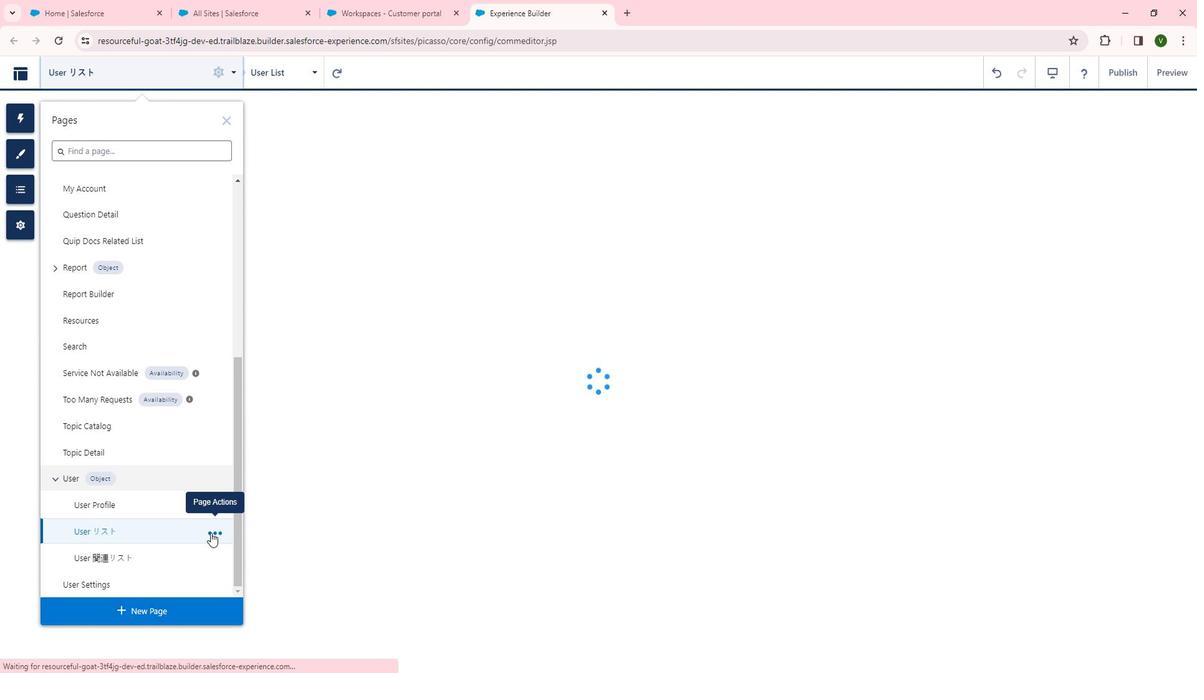 
Action: Mouse pressed left at (228, 531)
Screenshot: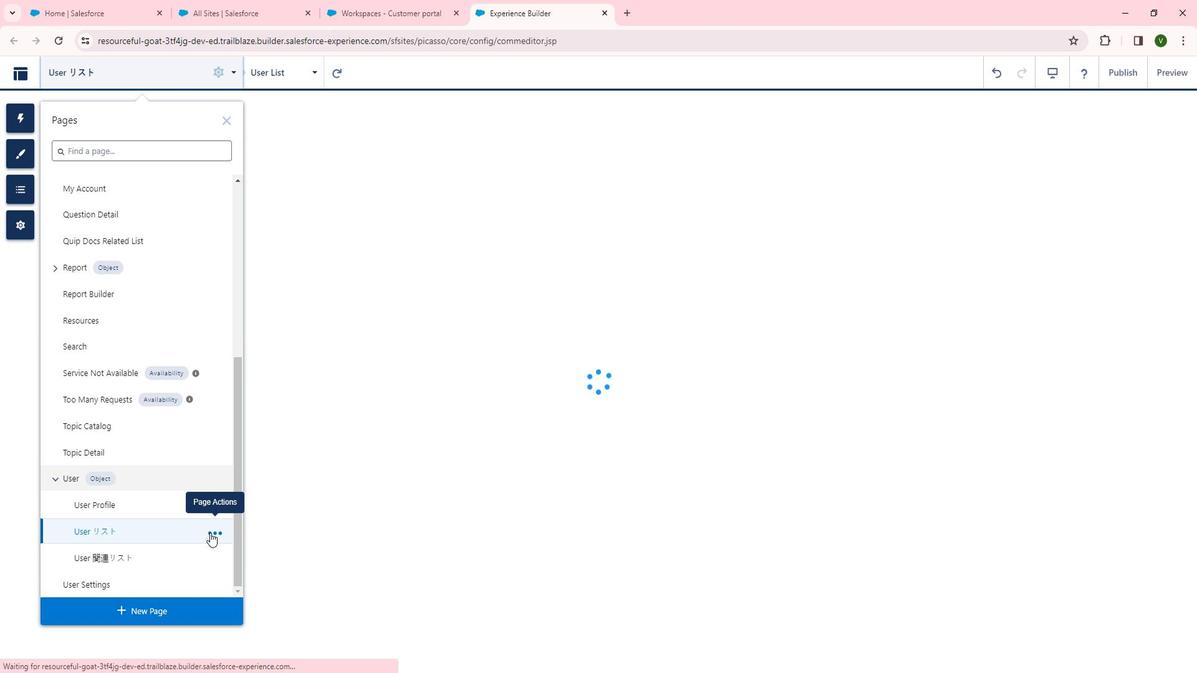 
Action: Mouse moved to (301, 531)
Screenshot: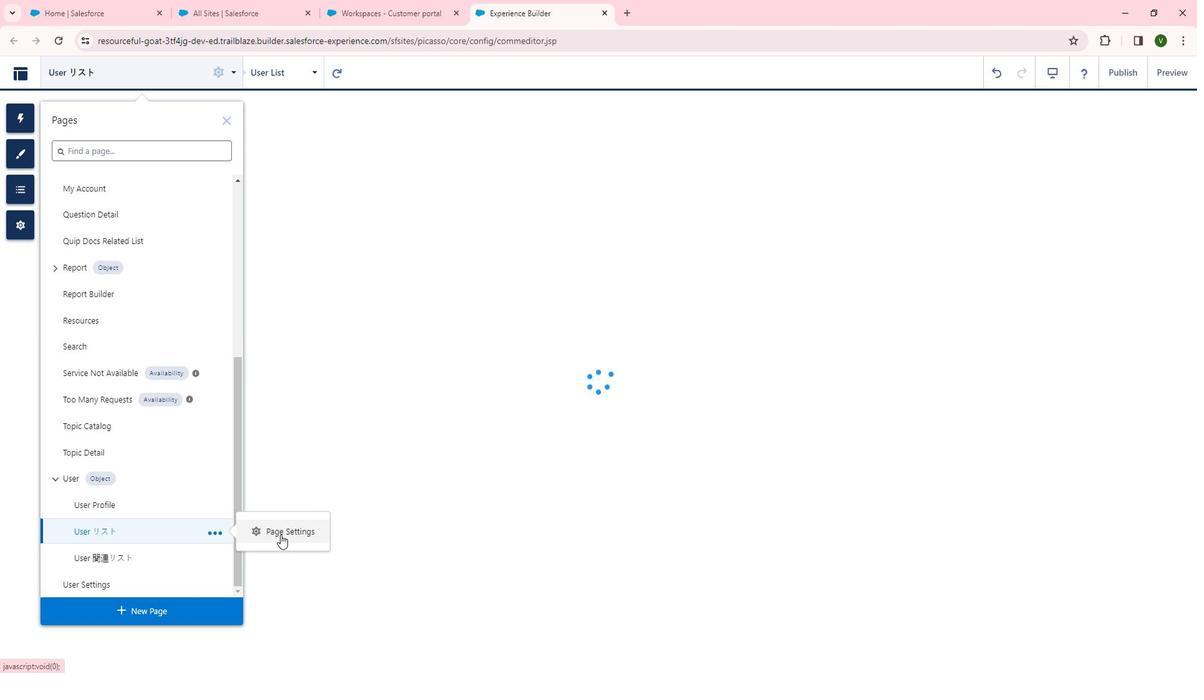 
Action: Mouse pressed left at (301, 531)
Screenshot: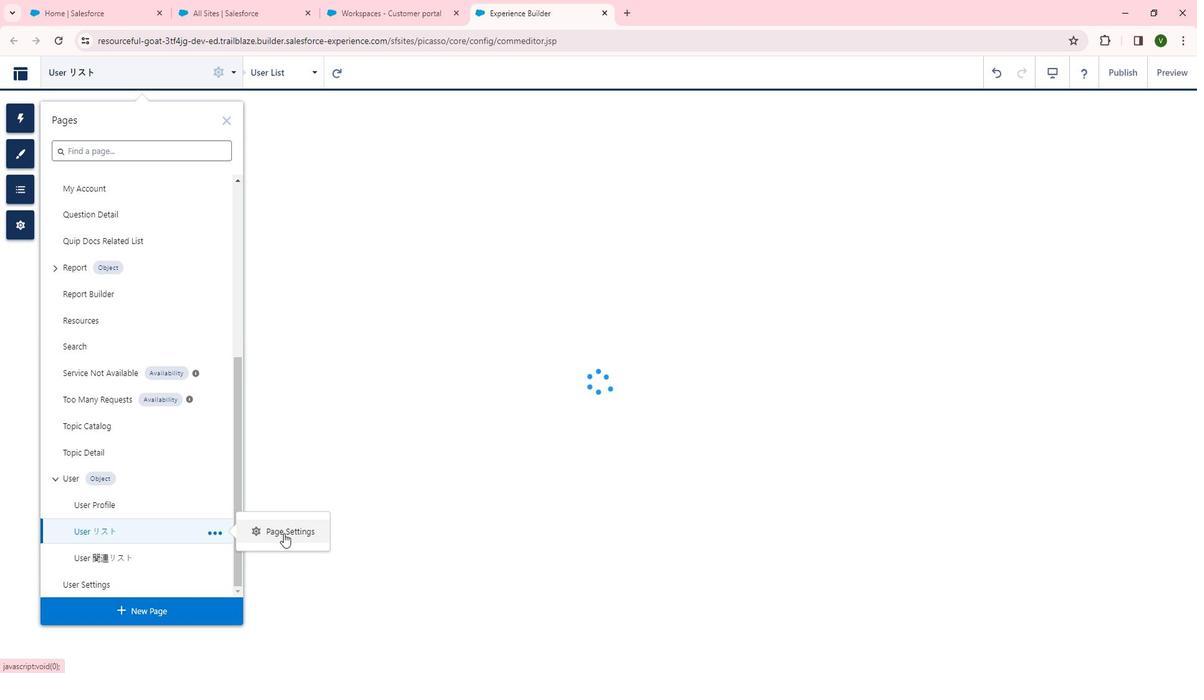 
Action: Mouse moved to (498, 481)
Screenshot: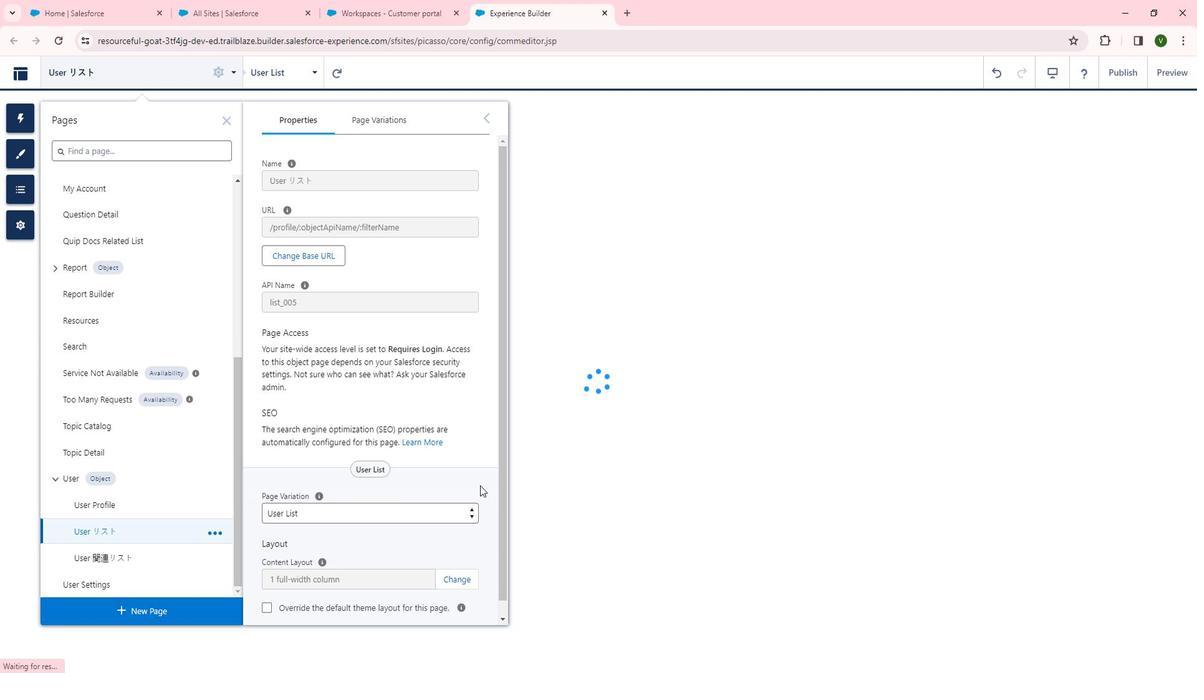 
Action: Mouse scrolled (498, 480) with delta (0, 0)
Screenshot: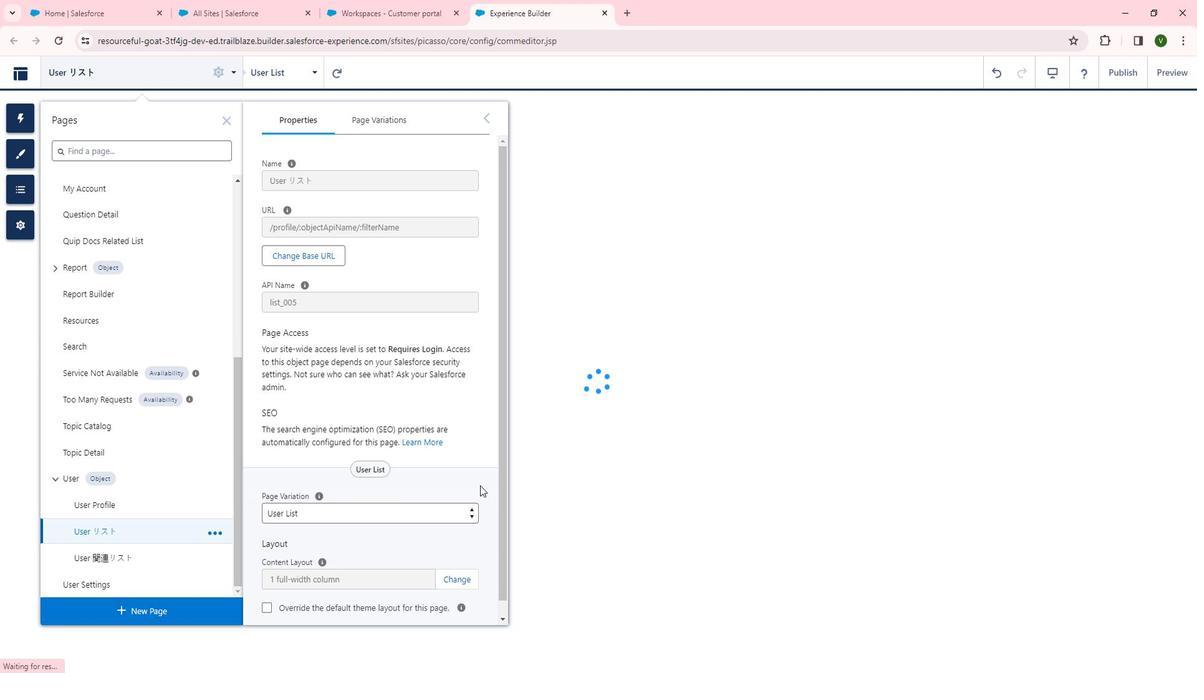 
Action: Mouse moved to (497, 480)
Screenshot: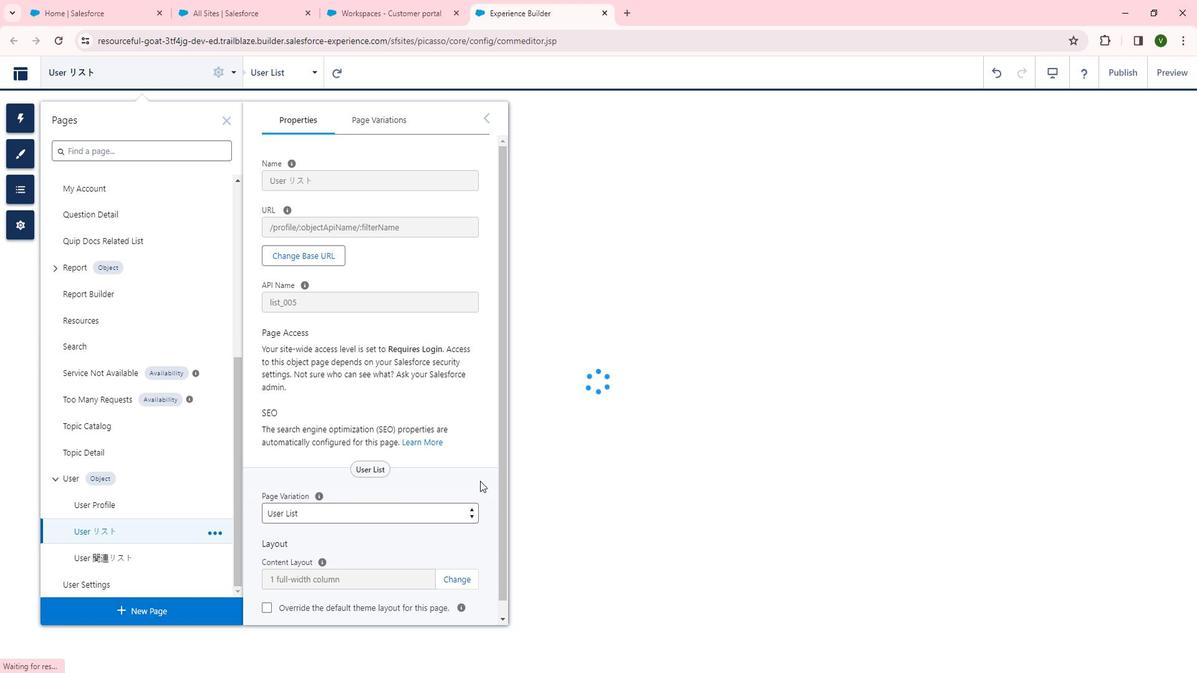 
Action: Mouse scrolled (497, 480) with delta (0, 0)
Screenshot: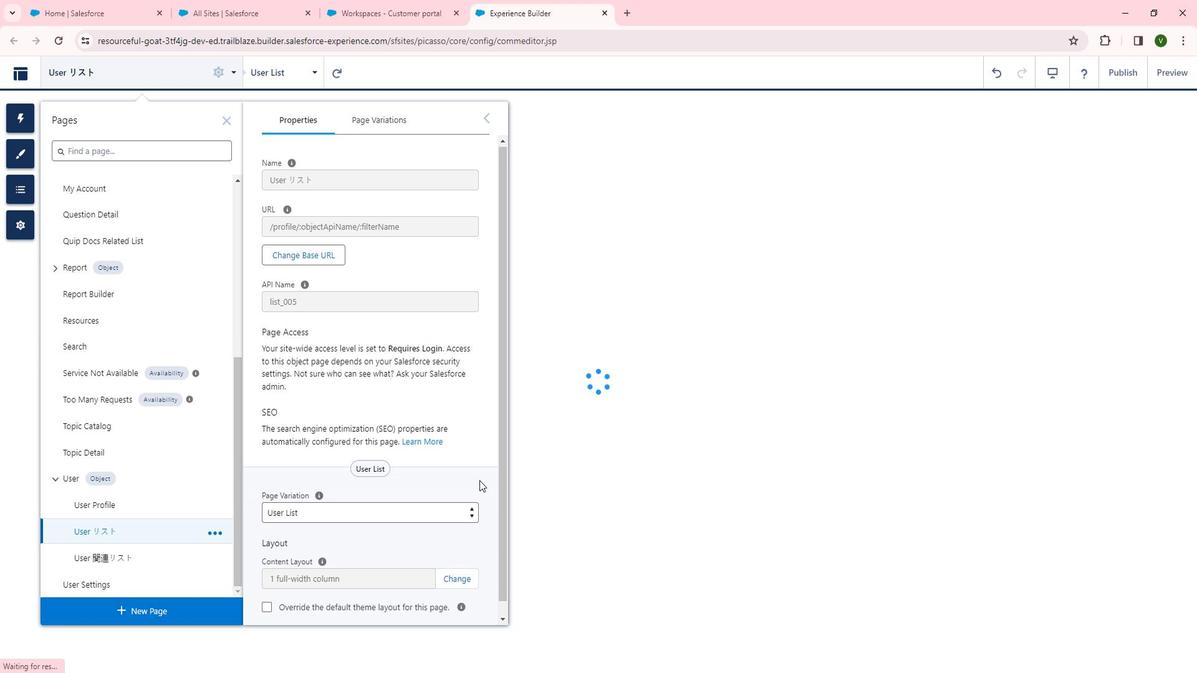 
Action: Mouse moved to (466, 495)
Screenshot: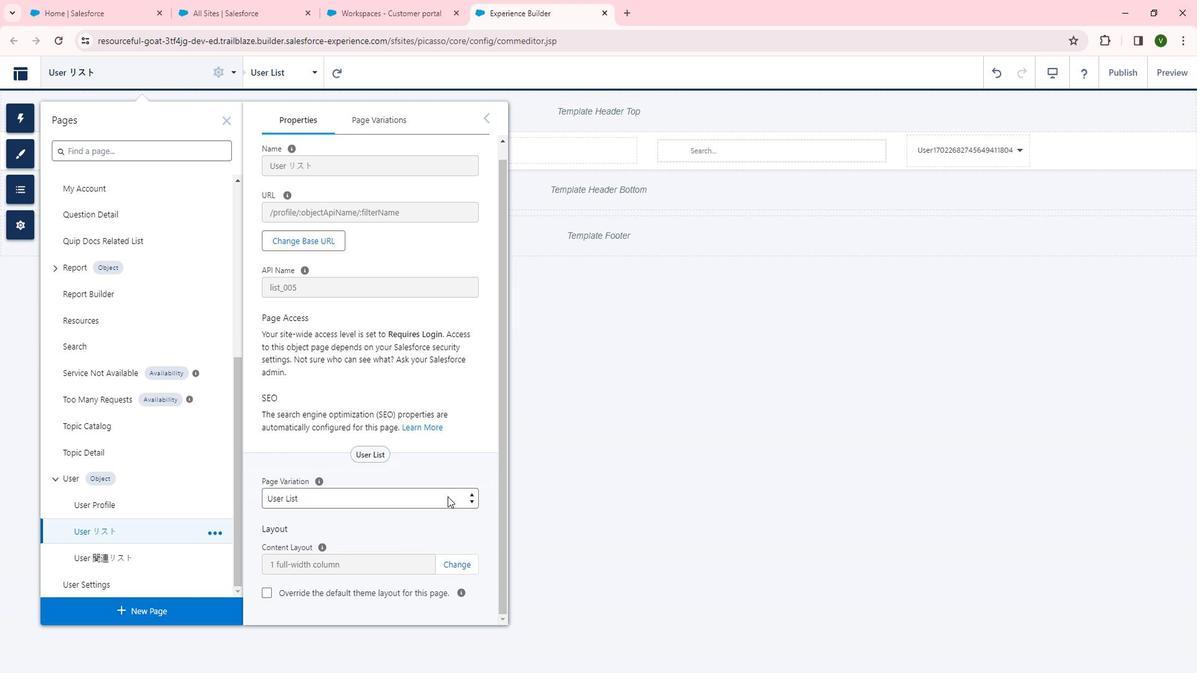 
Action: Mouse pressed left at (466, 495)
Screenshot: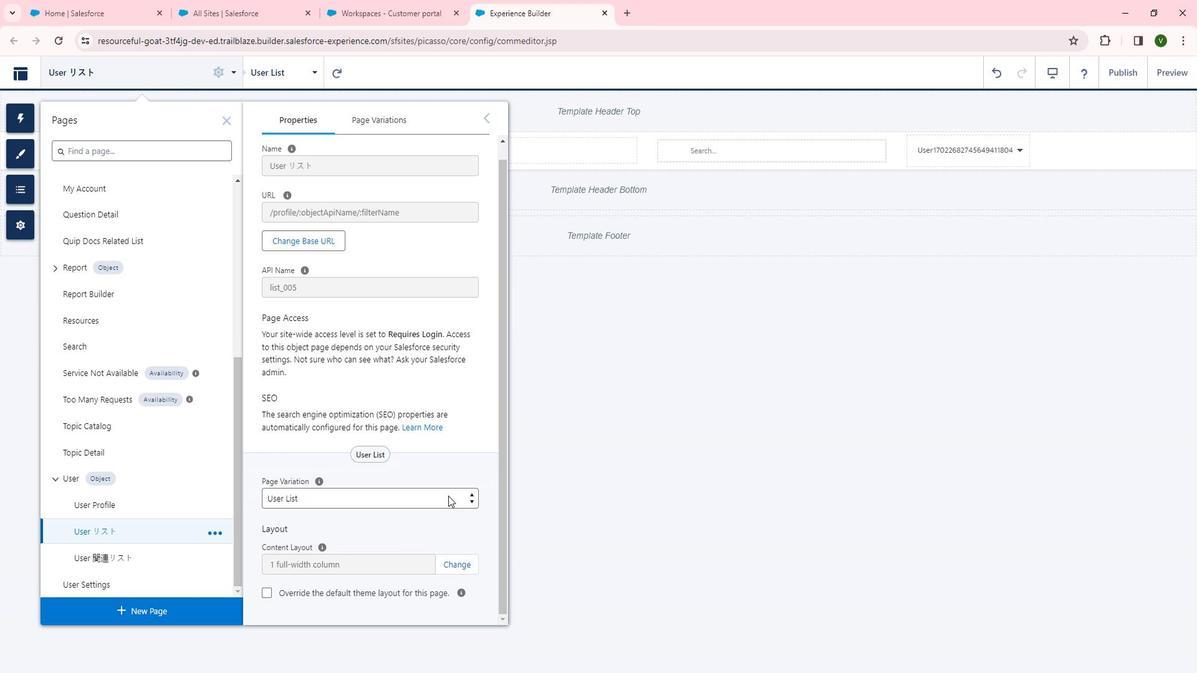 
Action: Mouse moved to (435, 513)
Screenshot: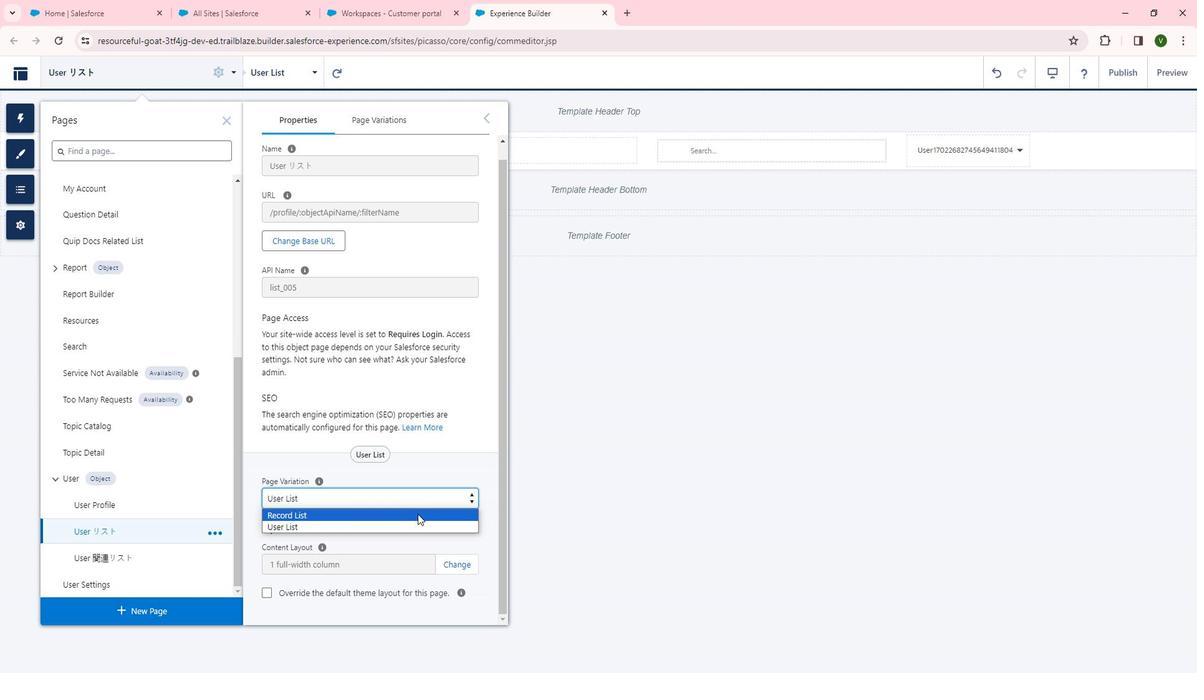 
Action: Mouse pressed left at (435, 513)
Screenshot: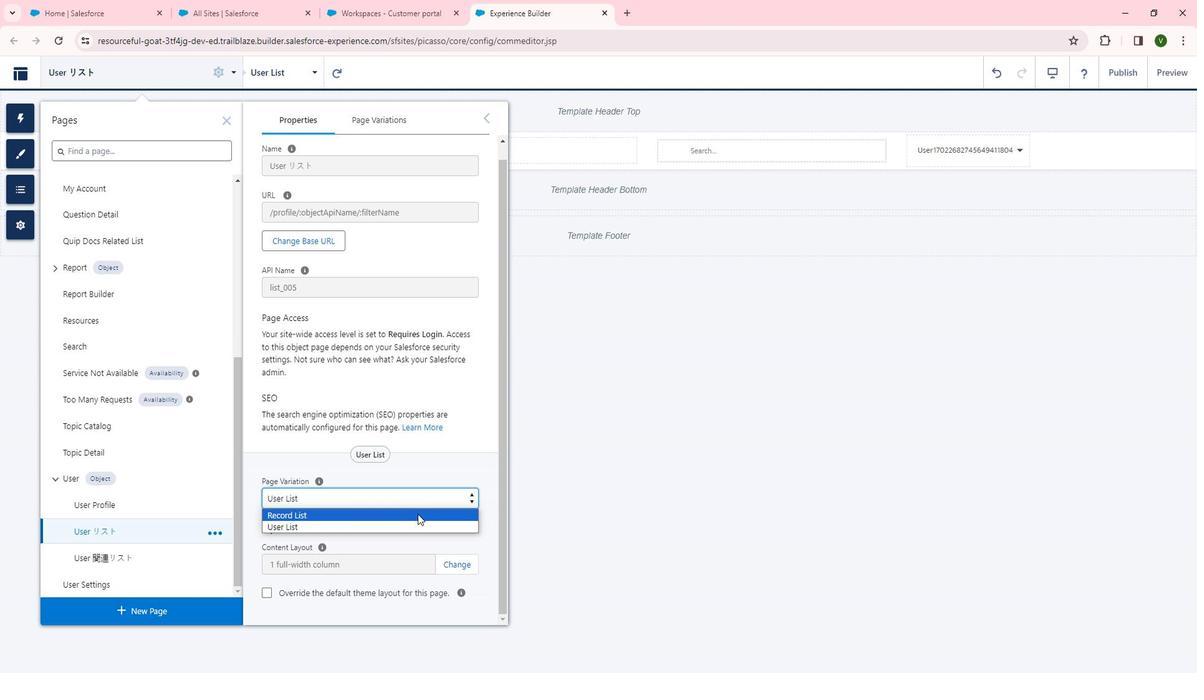 
